 Task: Find connections with filter location Alsdorf with filter topic #Hiringwith filter profile language Potuguese with filter current company Epicor with filter school Banaras Hindu University with filter industry Legislative Offices with filter service category Typing with filter keywords title Therapist
Action: Mouse moved to (490, 62)
Screenshot: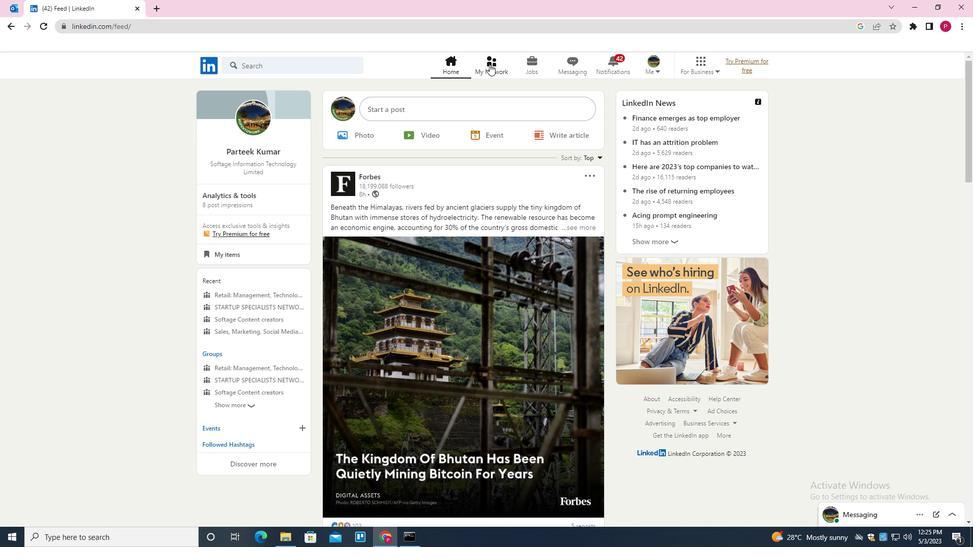 
Action: Mouse pressed left at (490, 62)
Screenshot: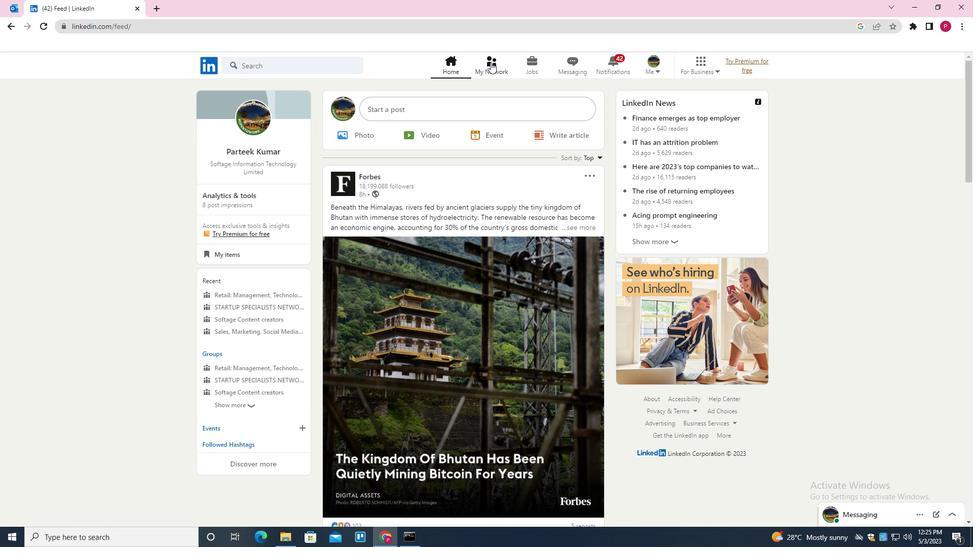 
Action: Mouse moved to (302, 120)
Screenshot: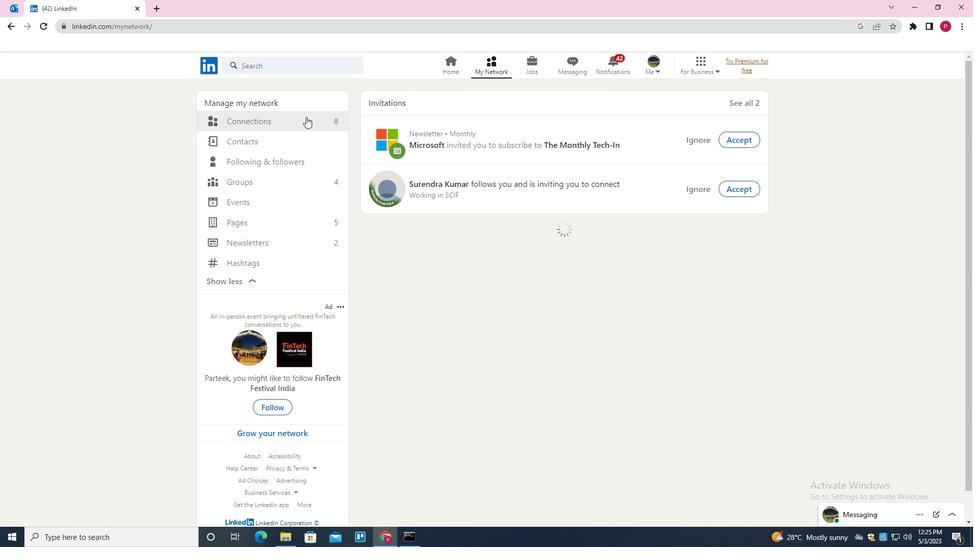 
Action: Mouse pressed left at (302, 120)
Screenshot: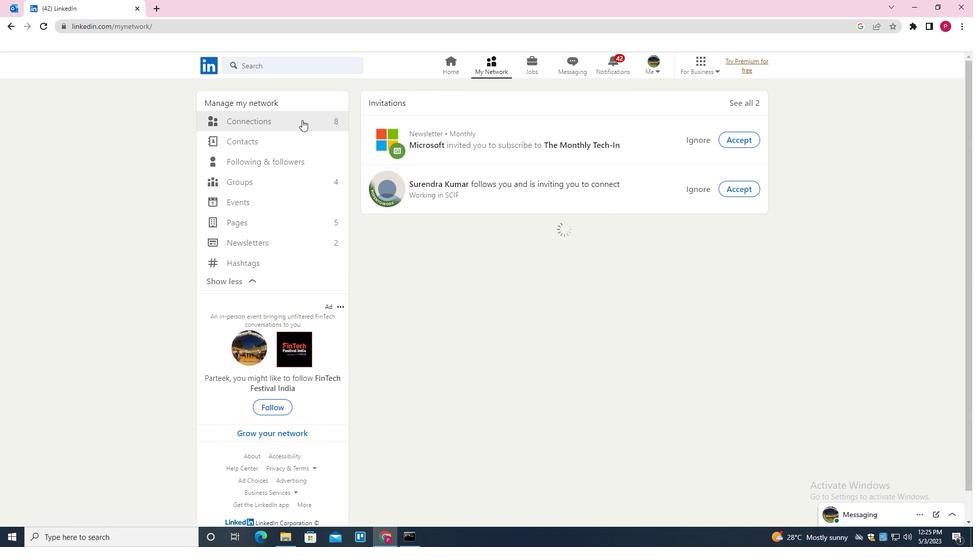 
Action: Mouse moved to (552, 123)
Screenshot: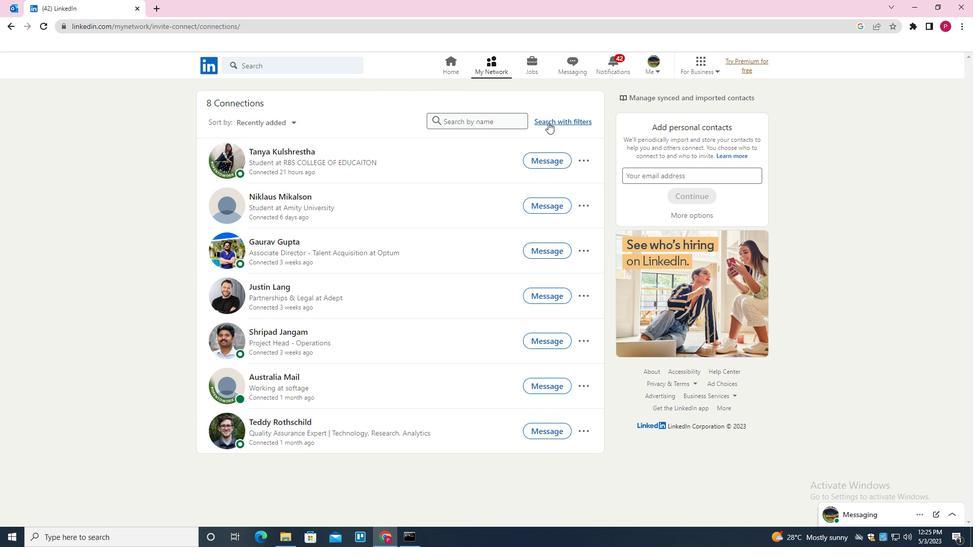 
Action: Mouse pressed left at (552, 123)
Screenshot: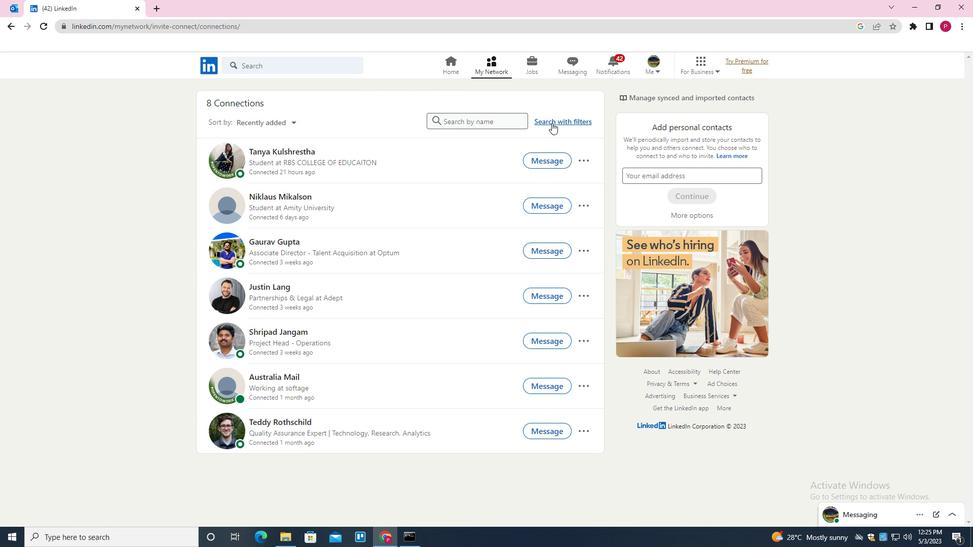 
Action: Mouse moved to (524, 94)
Screenshot: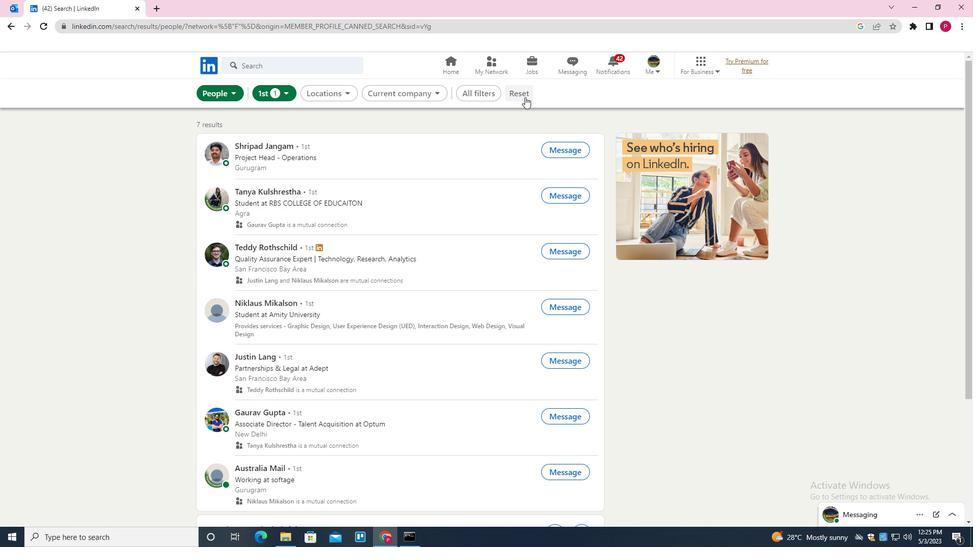 
Action: Mouse pressed left at (524, 94)
Screenshot: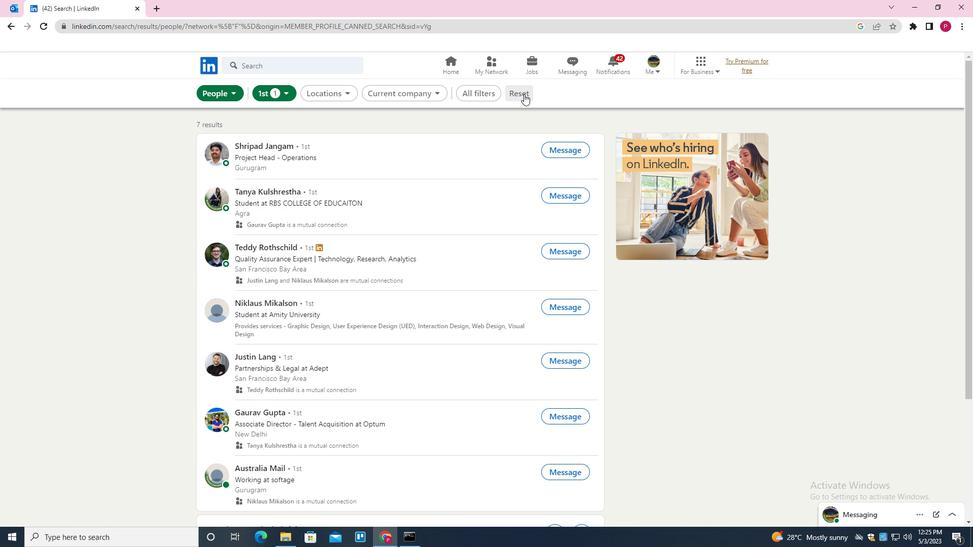 
Action: Mouse moved to (505, 94)
Screenshot: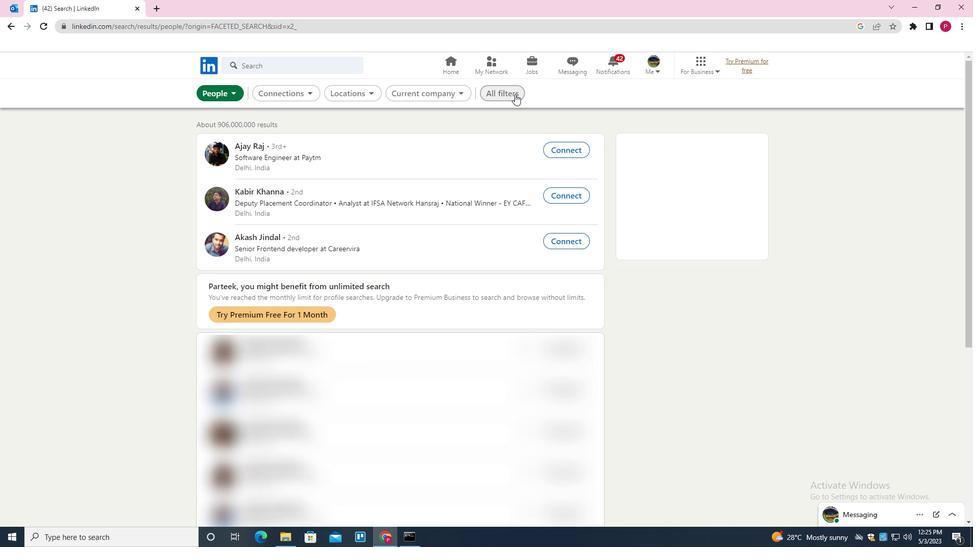 
Action: Mouse pressed left at (505, 94)
Screenshot: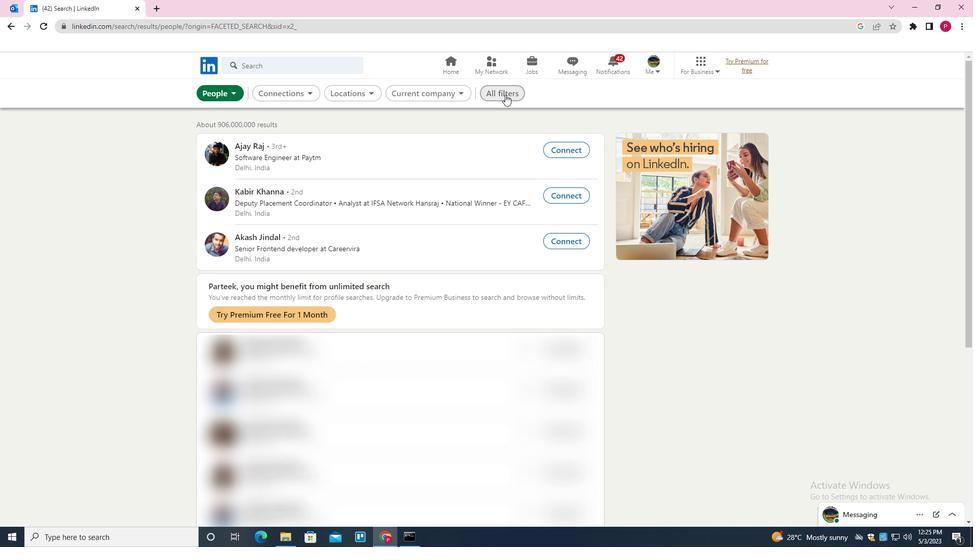 
Action: Mouse moved to (776, 251)
Screenshot: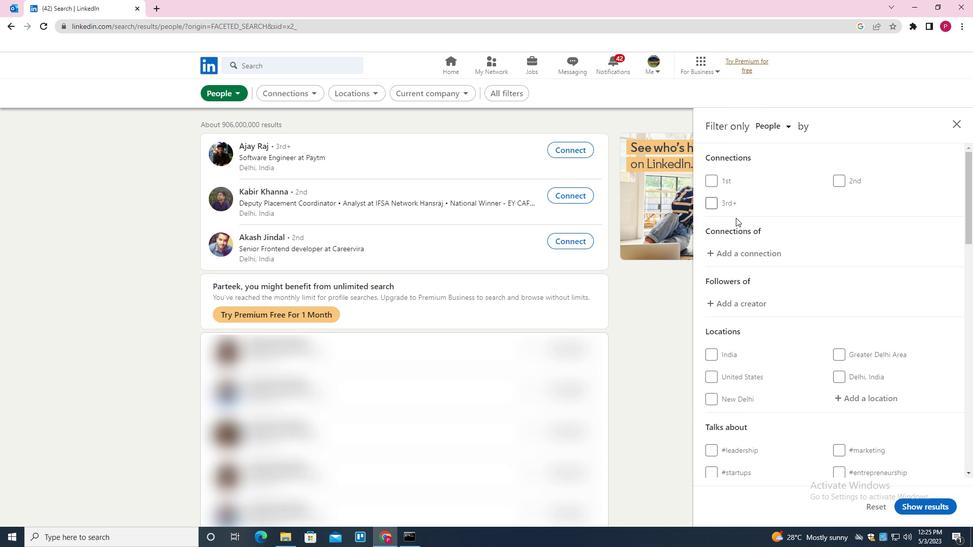 
Action: Mouse scrolled (776, 251) with delta (0, 0)
Screenshot: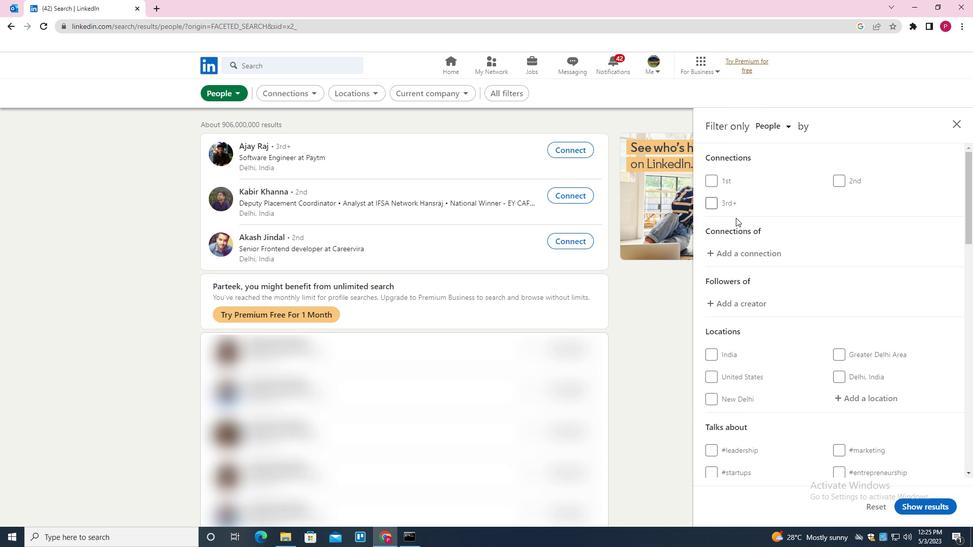 
Action: Mouse moved to (826, 280)
Screenshot: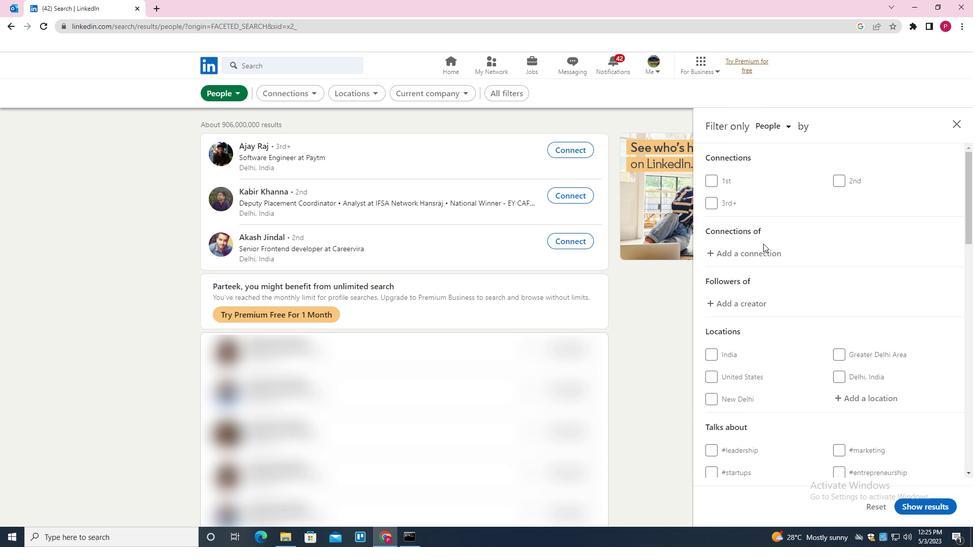 
Action: Mouse scrolled (826, 279) with delta (0, 0)
Screenshot: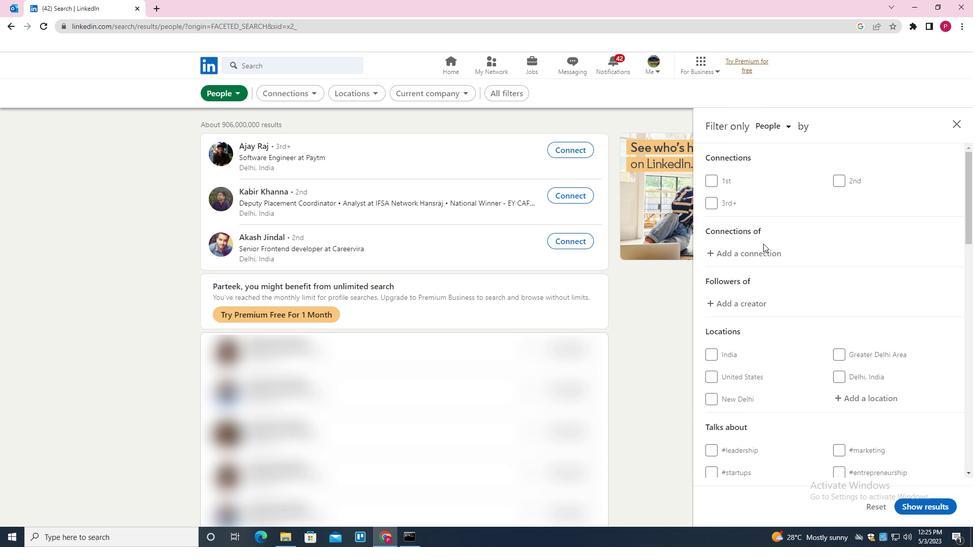 
Action: Mouse moved to (866, 296)
Screenshot: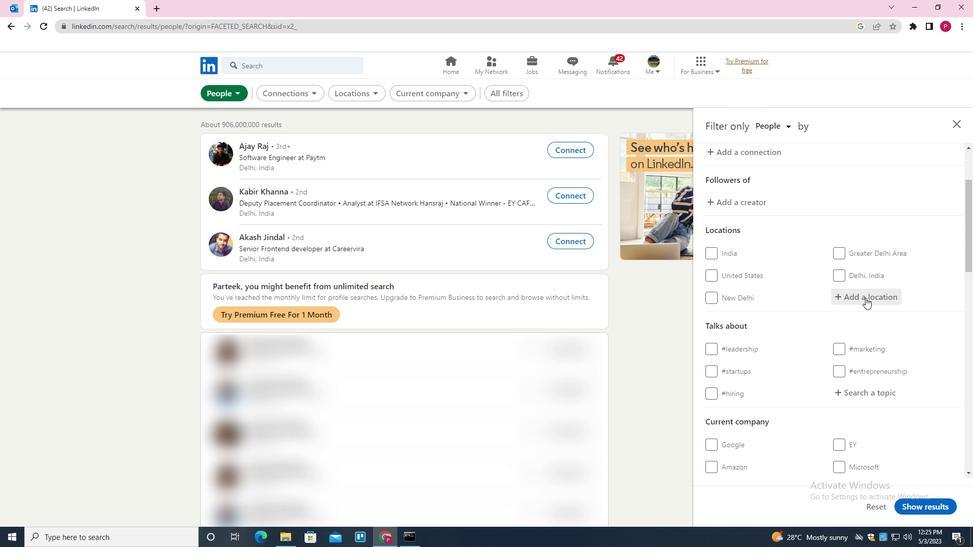 
Action: Mouse pressed left at (866, 296)
Screenshot: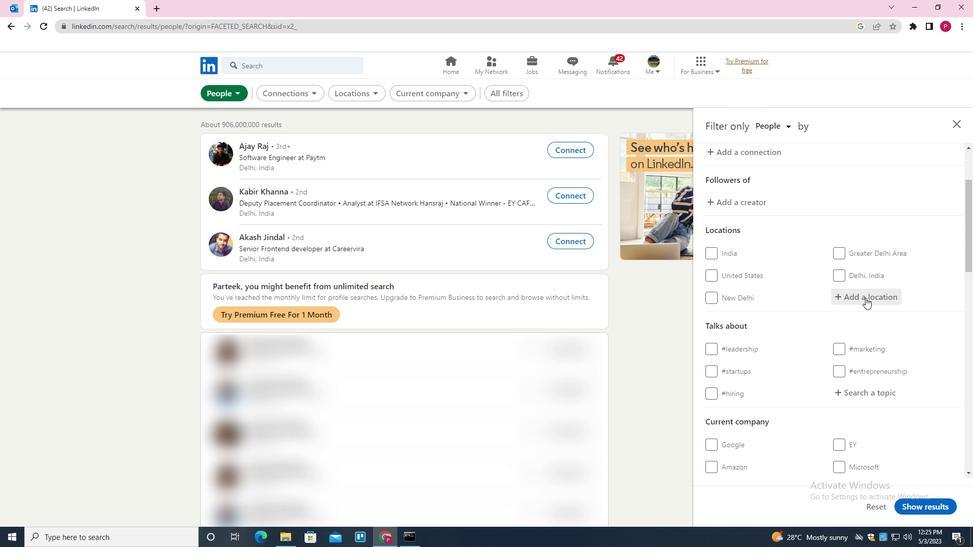 
Action: Key pressed <Key.shift>ALSDORF<Key.down><Key.enter>
Screenshot: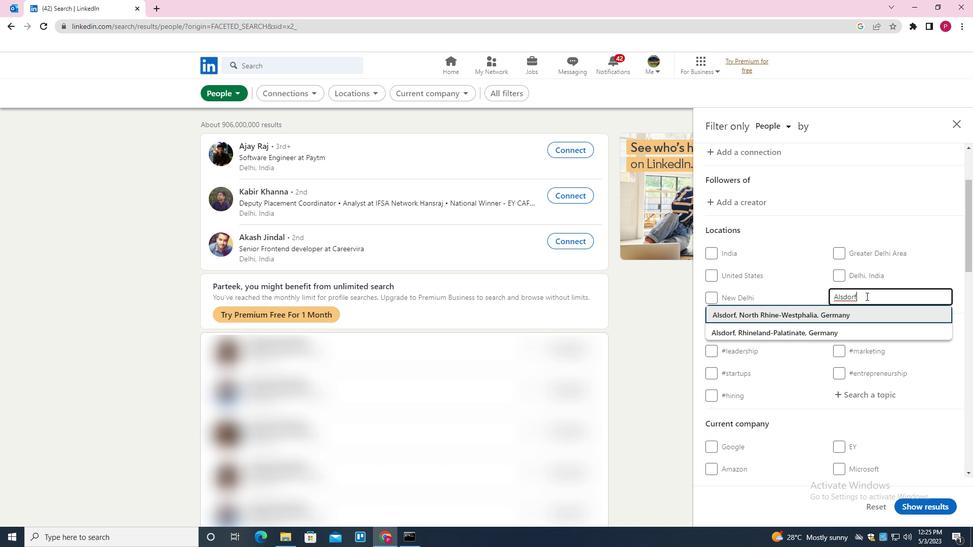 
Action: Mouse moved to (733, 271)
Screenshot: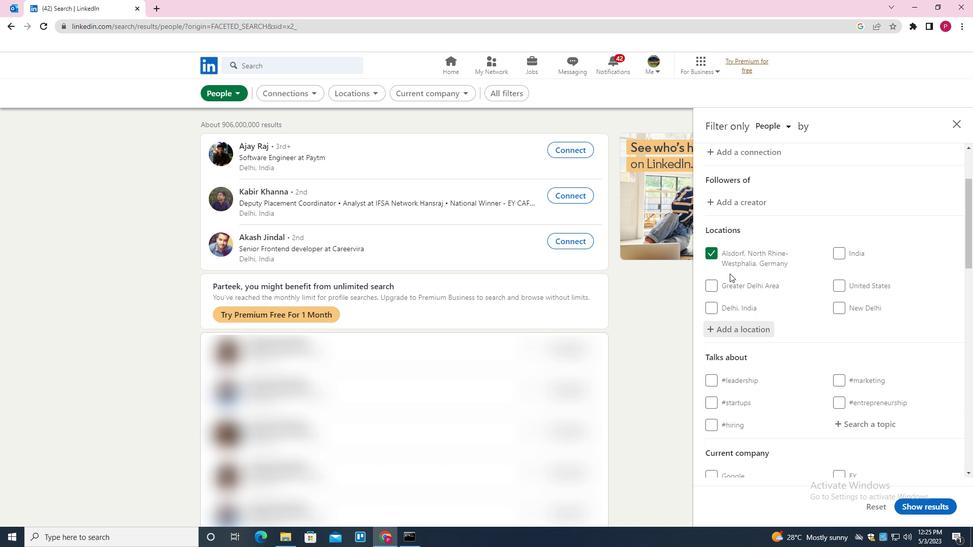 
Action: Mouse scrolled (733, 270) with delta (0, 0)
Screenshot: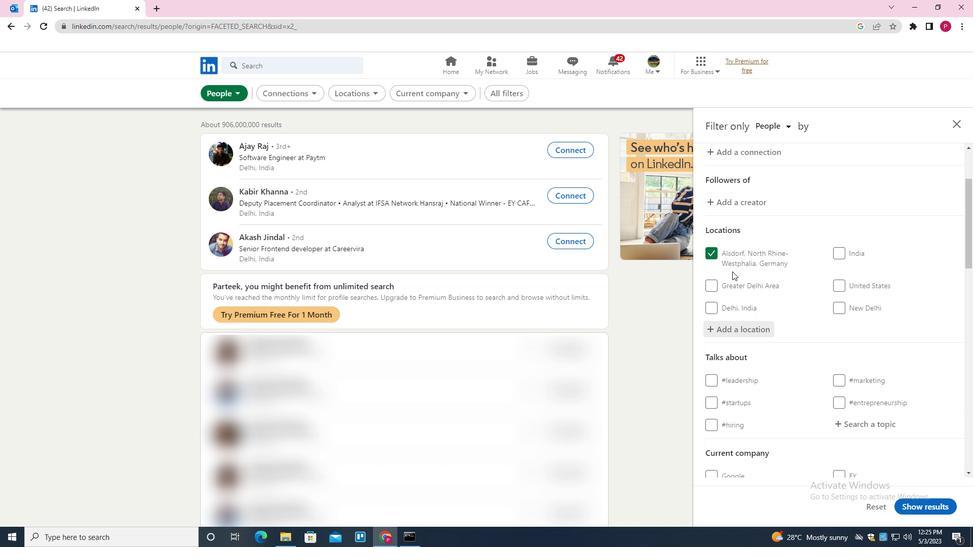 
Action: Mouse moved to (733, 270)
Screenshot: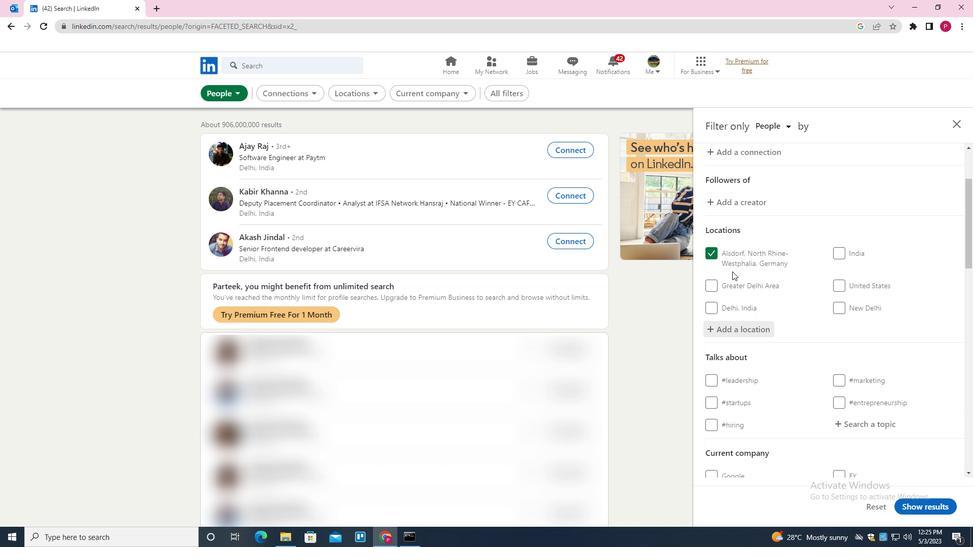 
Action: Mouse scrolled (733, 270) with delta (0, 0)
Screenshot: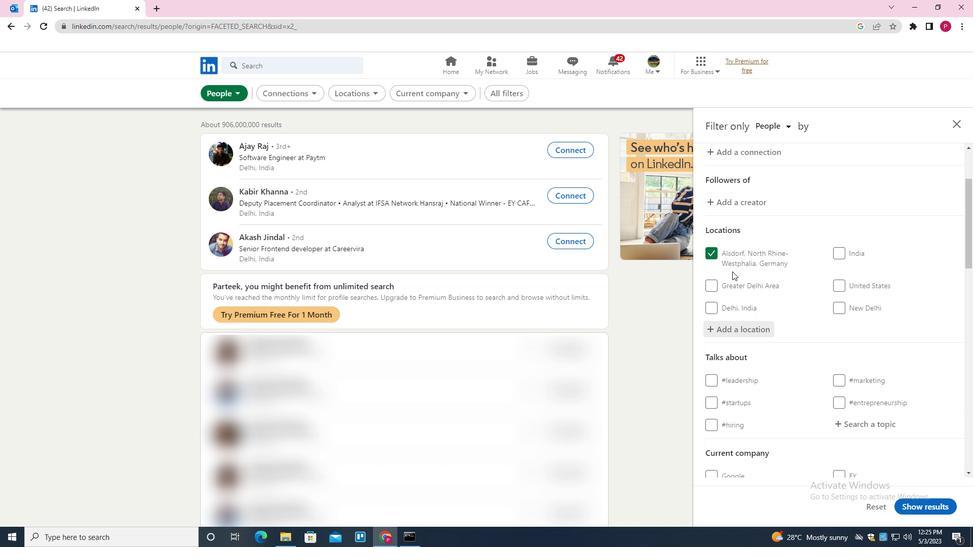 
Action: Mouse moved to (735, 270)
Screenshot: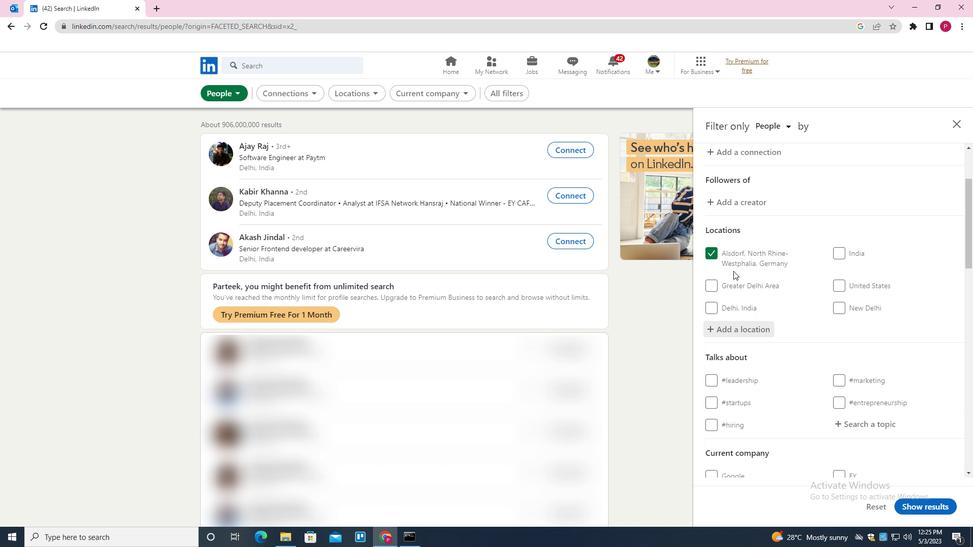 
Action: Mouse scrolled (735, 269) with delta (0, 0)
Screenshot: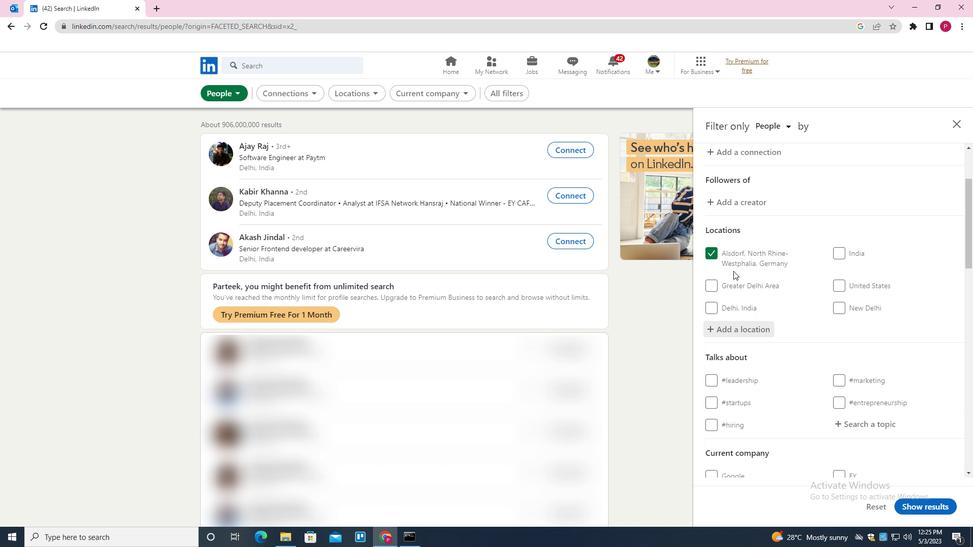 
Action: Mouse moved to (875, 273)
Screenshot: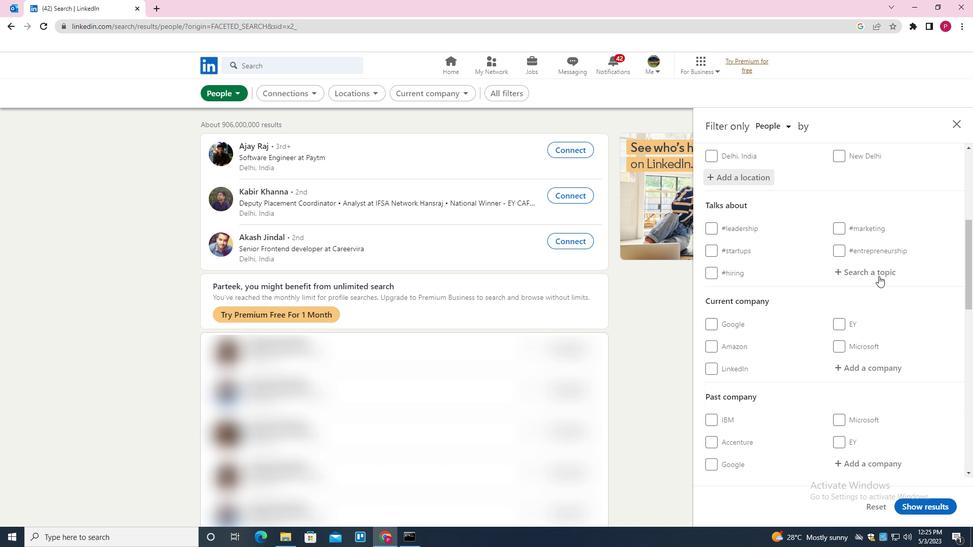 
Action: Mouse pressed left at (875, 273)
Screenshot: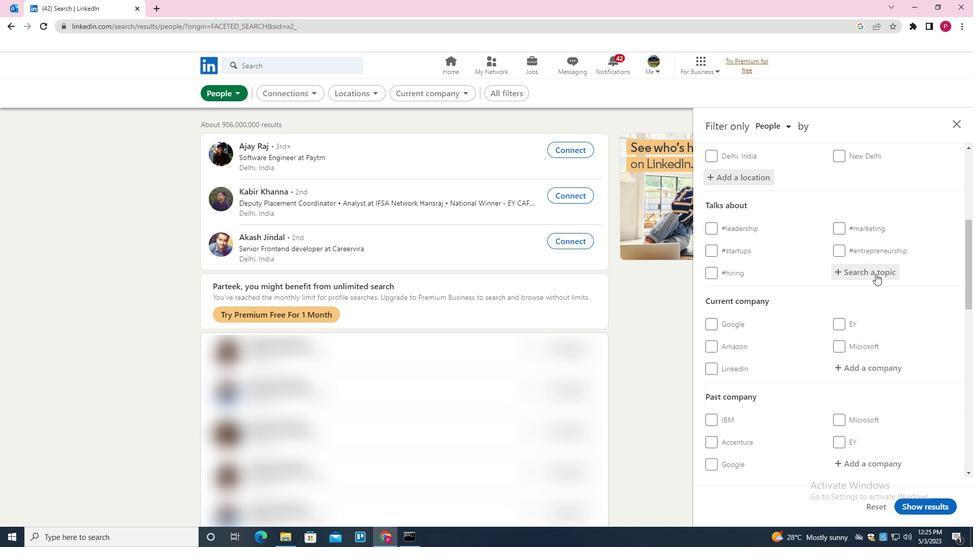 
Action: Key pressed HIRING<Key.down><Key.enter>
Screenshot: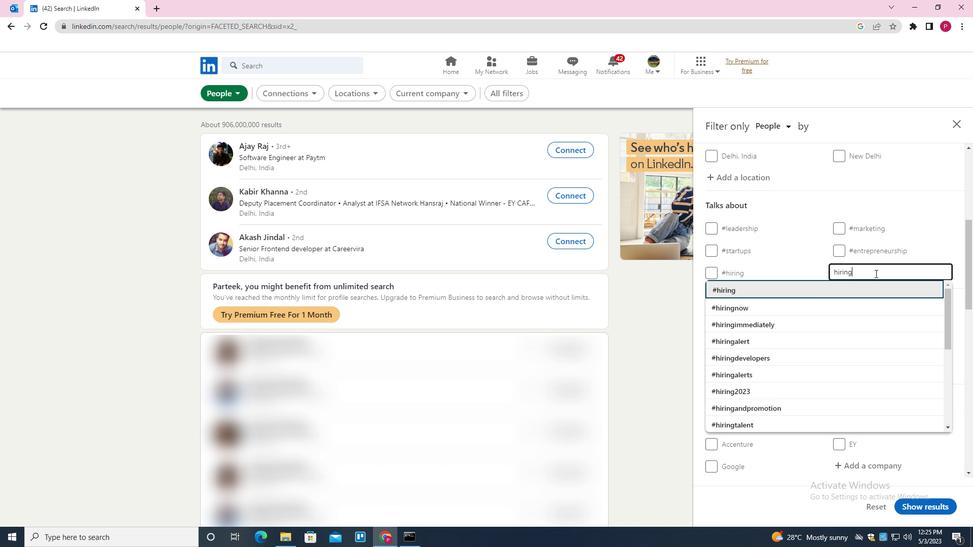 
Action: Mouse moved to (815, 258)
Screenshot: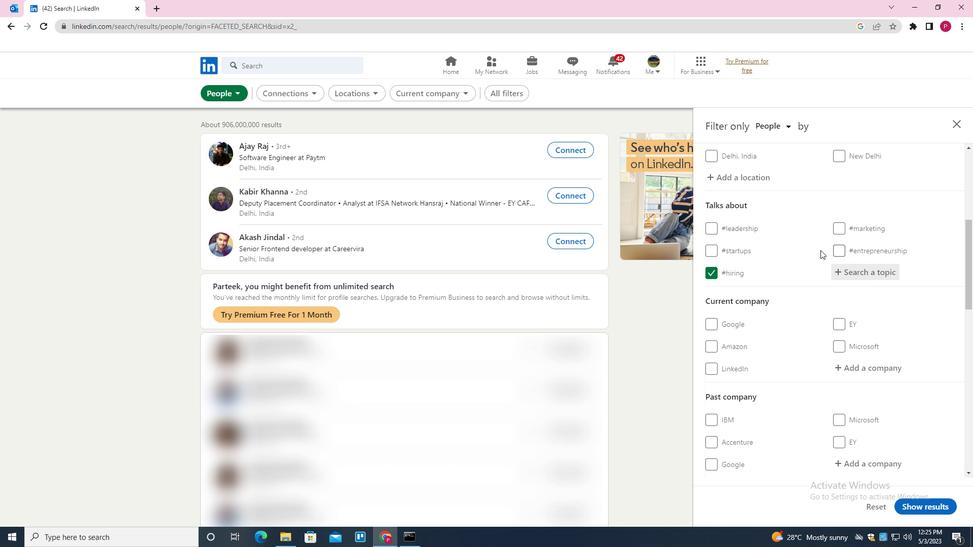 
Action: Mouse scrolled (815, 258) with delta (0, 0)
Screenshot: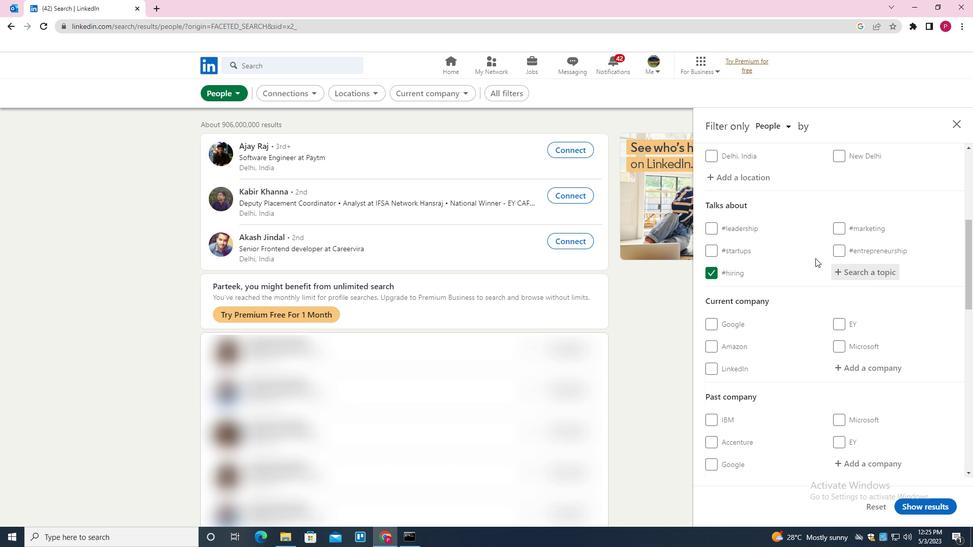 
Action: Mouse scrolled (815, 258) with delta (0, 0)
Screenshot: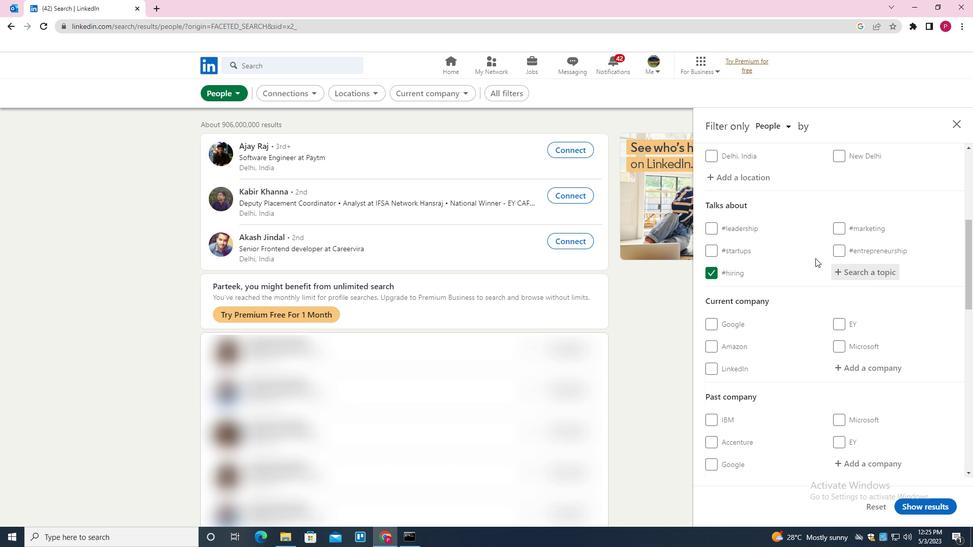 
Action: Mouse scrolled (815, 258) with delta (0, 0)
Screenshot: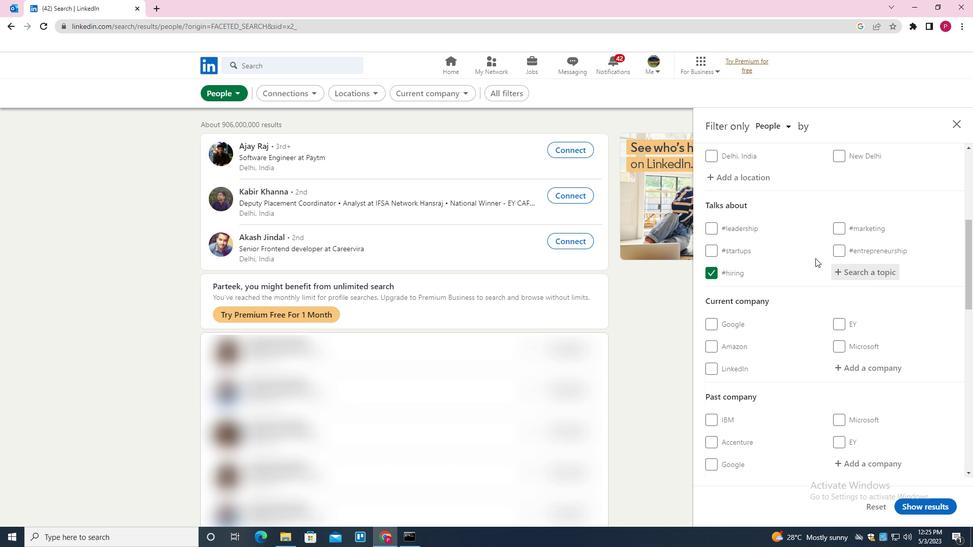 
Action: Mouse scrolled (815, 258) with delta (0, 0)
Screenshot: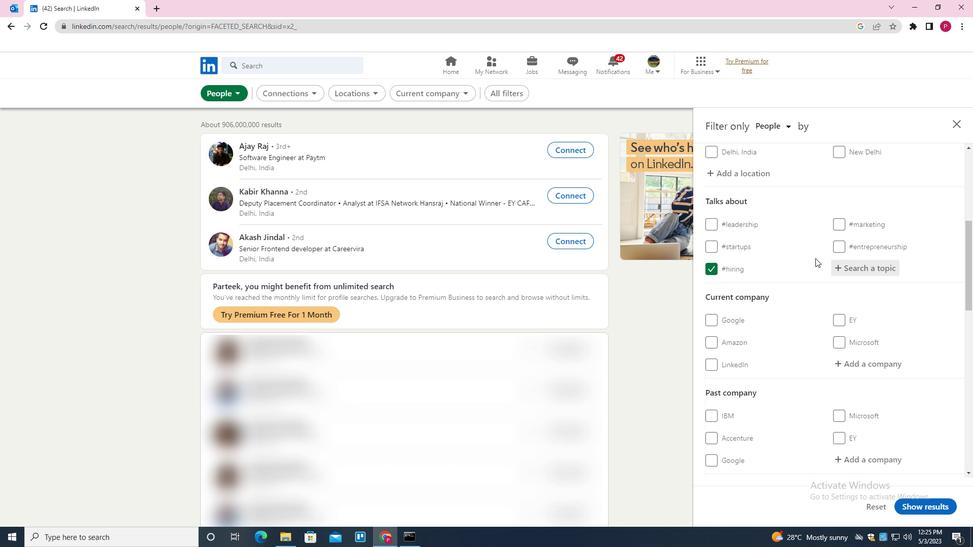 
Action: Mouse moved to (815, 259)
Screenshot: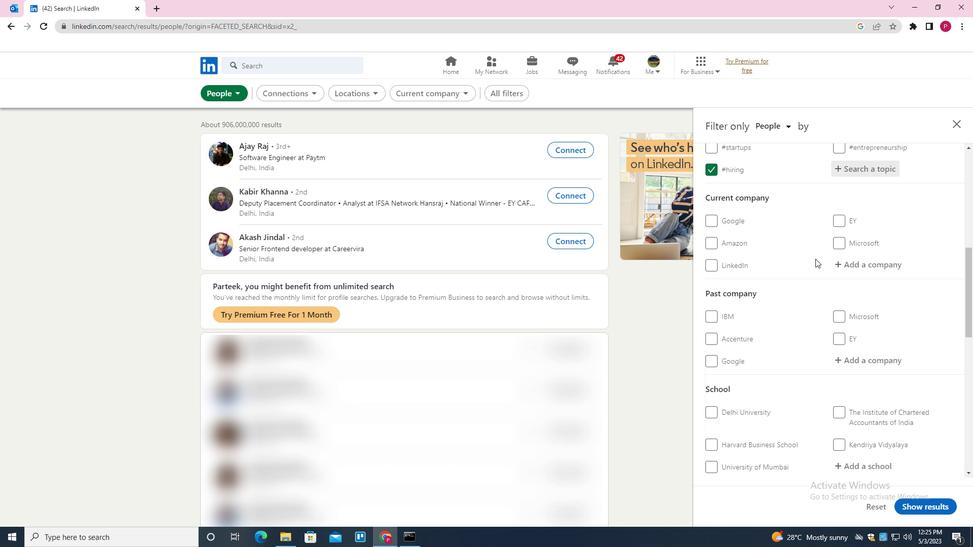 
Action: Mouse scrolled (815, 258) with delta (0, 0)
Screenshot: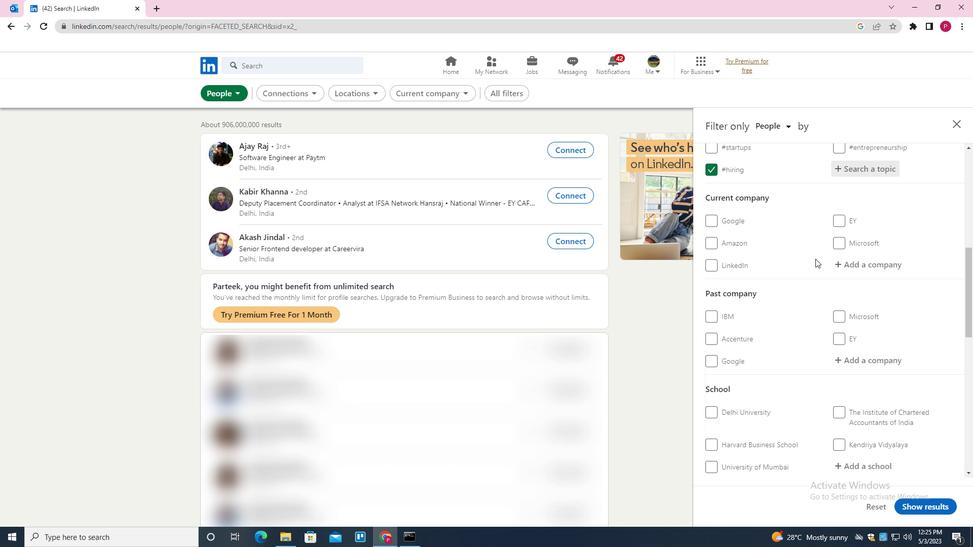 
Action: Mouse moved to (815, 261)
Screenshot: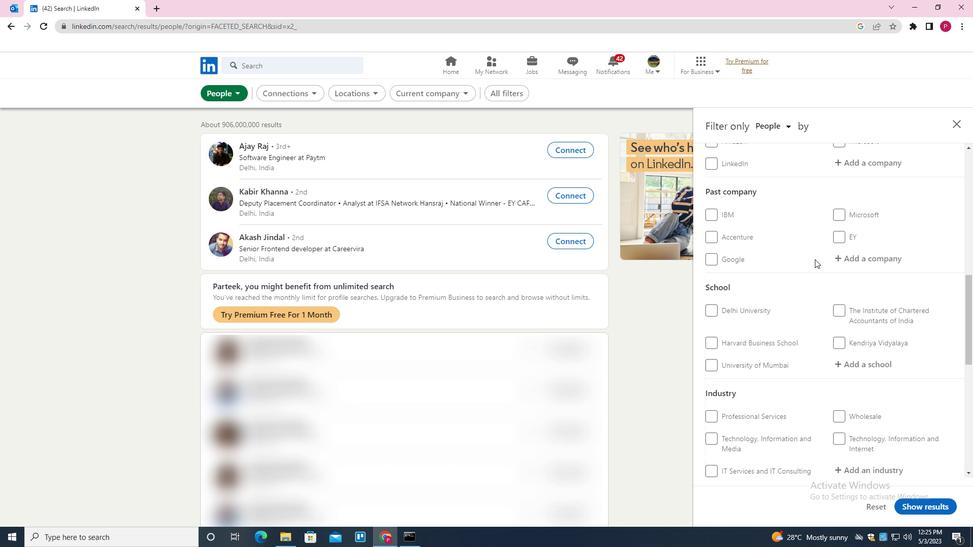 
Action: Mouse scrolled (815, 260) with delta (0, 0)
Screenshot: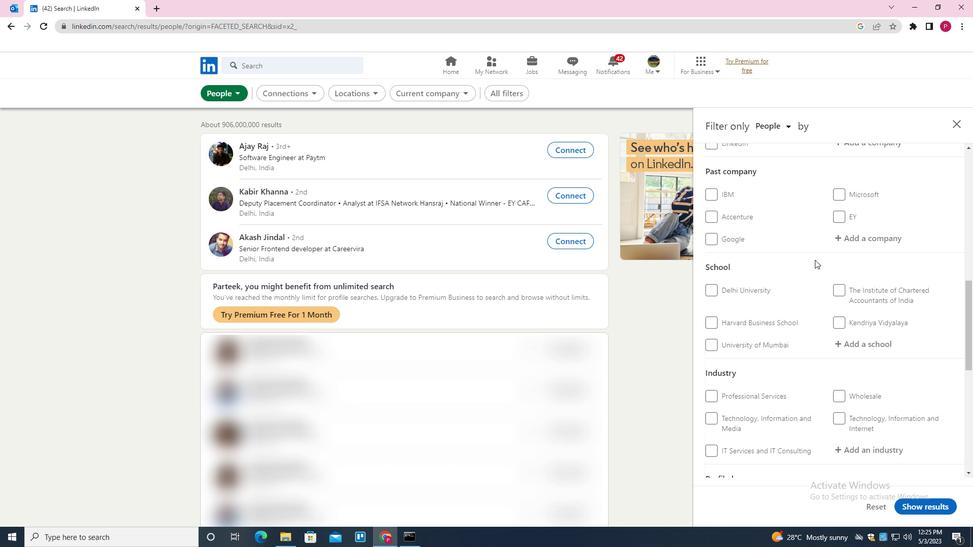 
Action: Mouse moved to (815, 261)
Screenshot: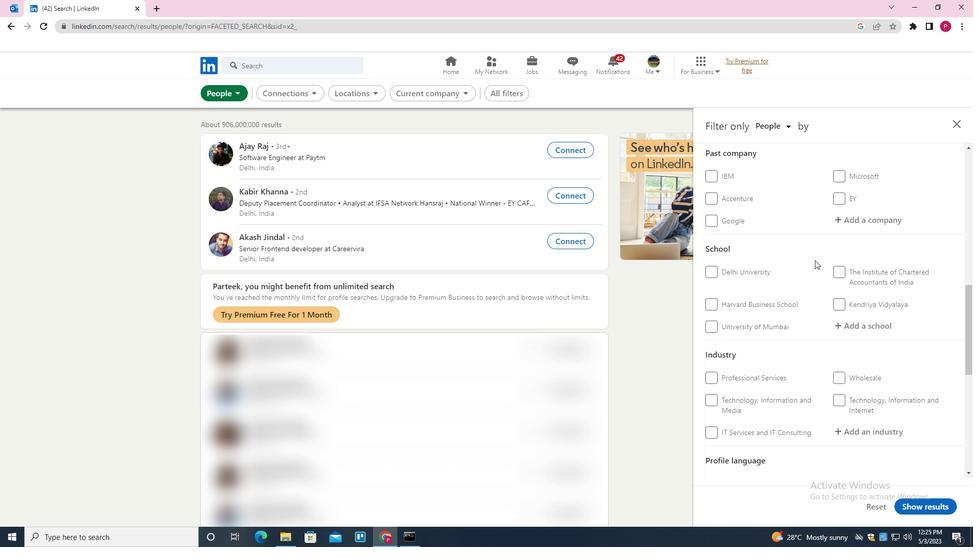 
Action: Mouse scrolled (815, 261) with delta (0, 0)
Screenshot: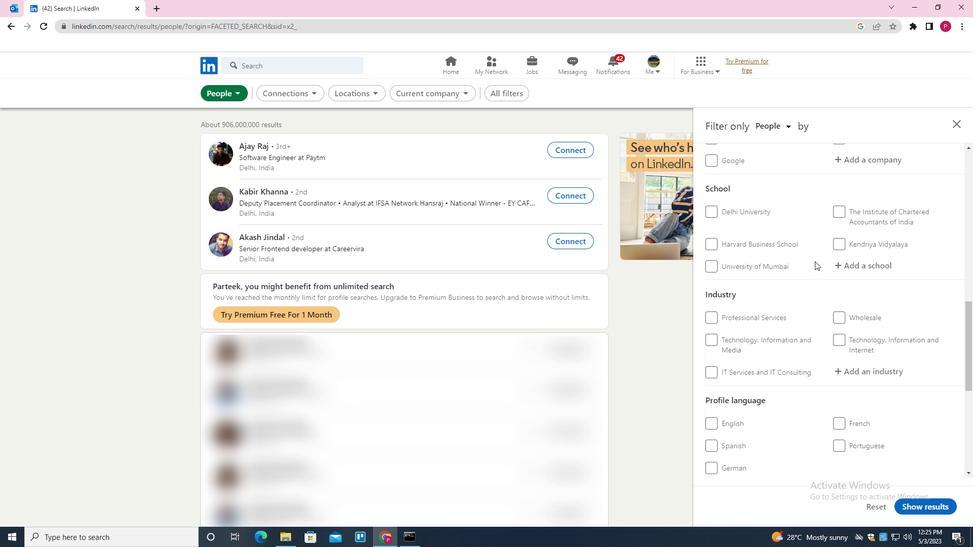 
Action: Mouse scrolled (815, 261) with delta (0, 0)
Screenshot: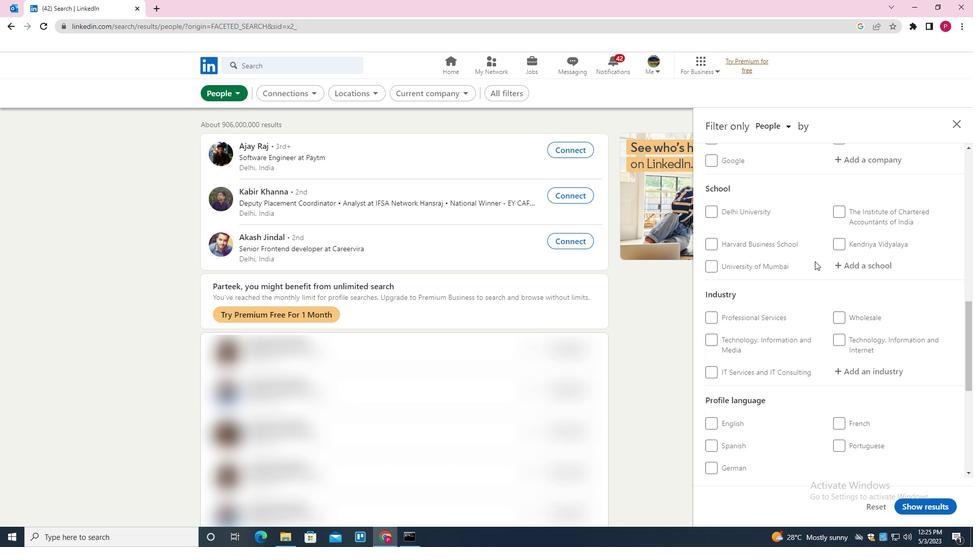 
Action: Mouse scrolled (815, 261) with delta (0, 0)
Screenshot: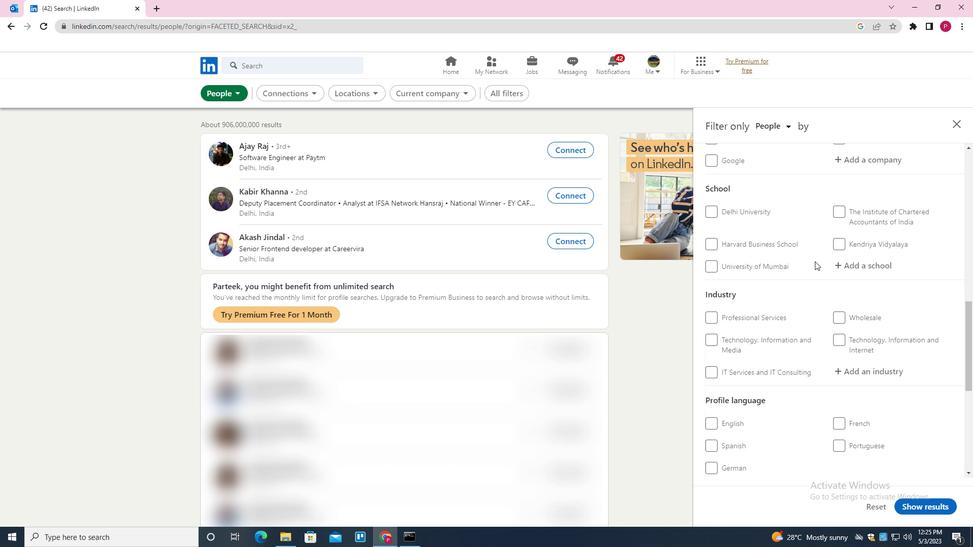 
Action: Mouse moved to (842, 294)
Screenshot: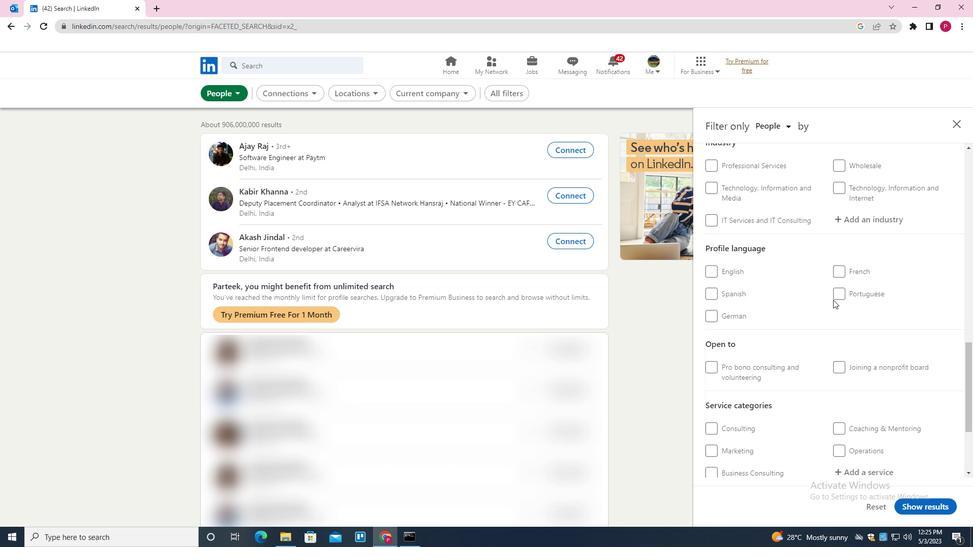 
Action: Mouse pressed left at (842, 294)
Screenshot: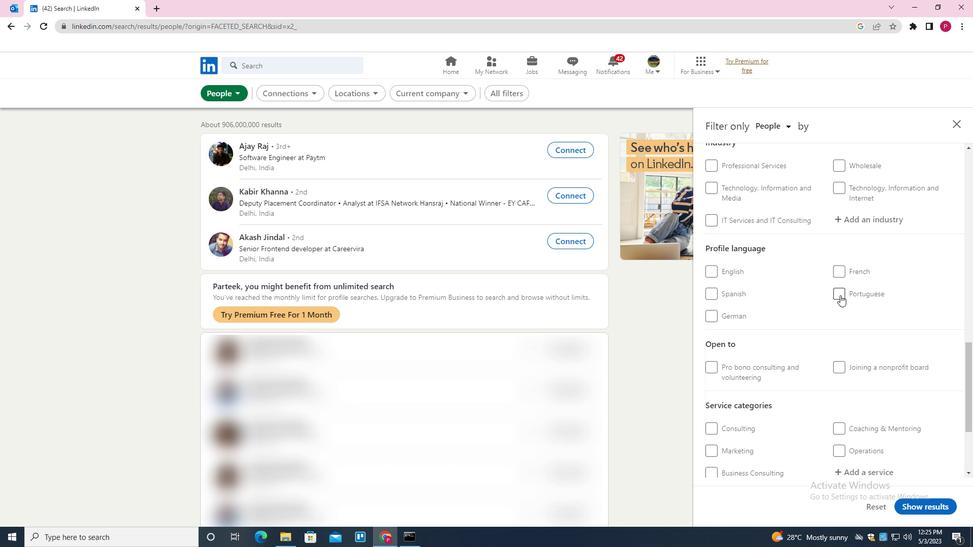
Action: Mouse moved to (775, 327)
Screenshot: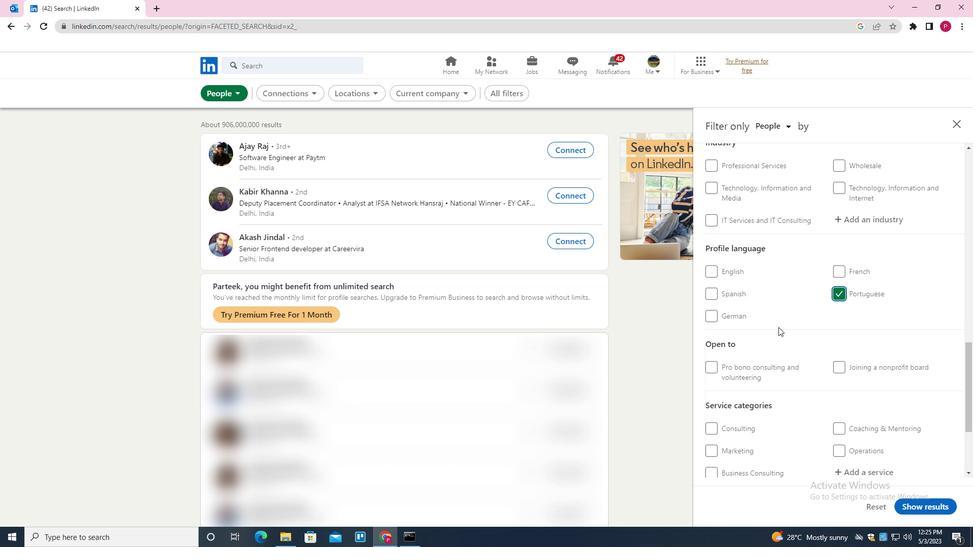 
Action: Mouse scrolled (775, 328) with delta (0, 0)
Screenshot: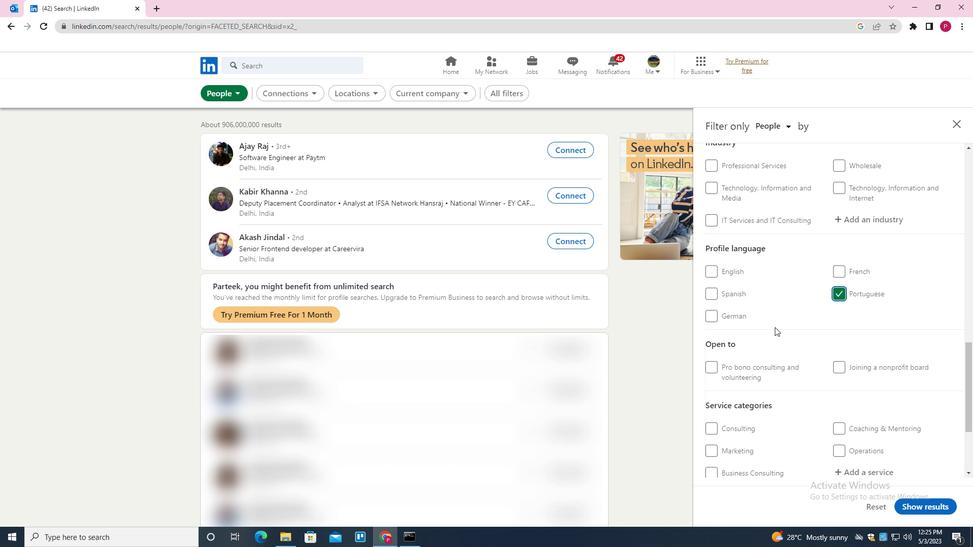 
Action: Mouse scrolled (775, 328) with delta (0, 0)
Screenshot: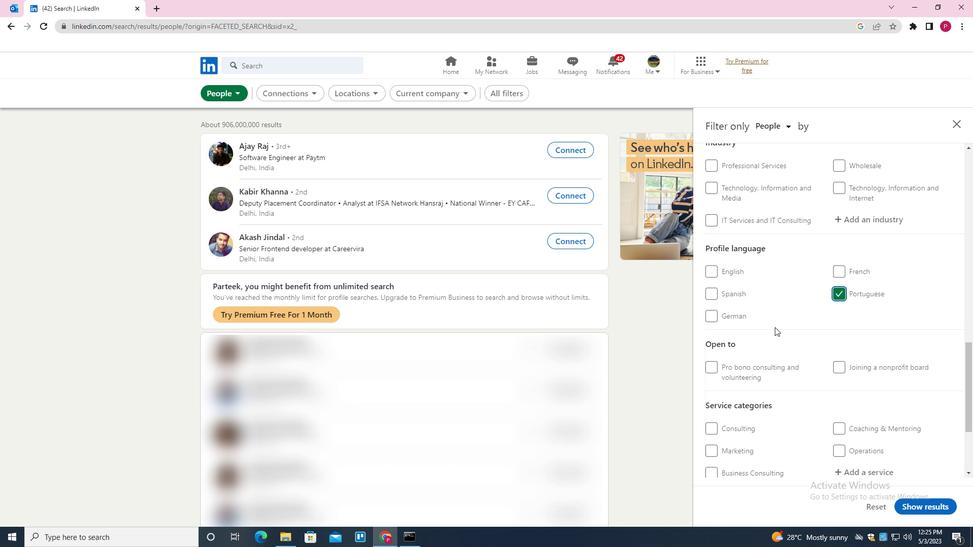
Action: Mouse scrolled (775, 328) with delta (0, 0)
Screenshot: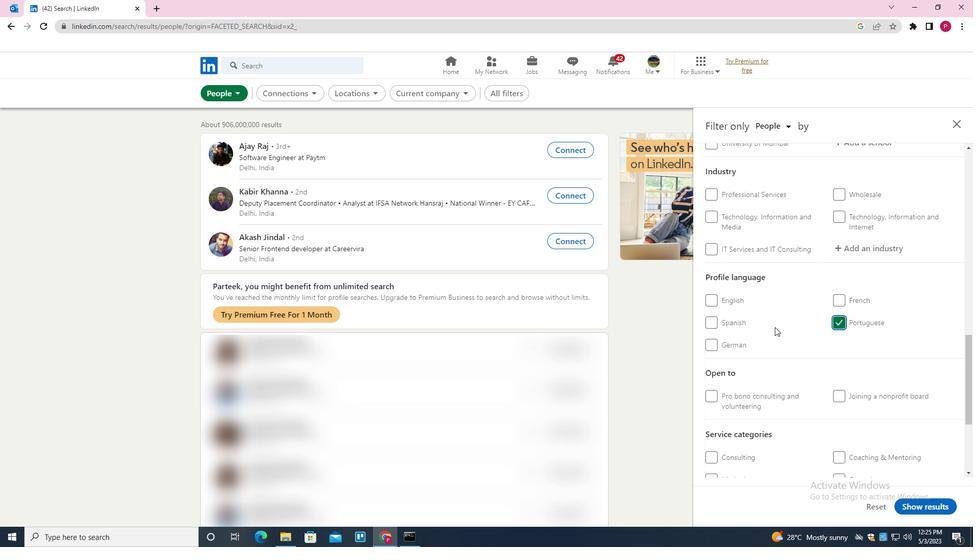 
Action: Mouse scrolled (775, 328) with delta (0, 0)
Screenshot: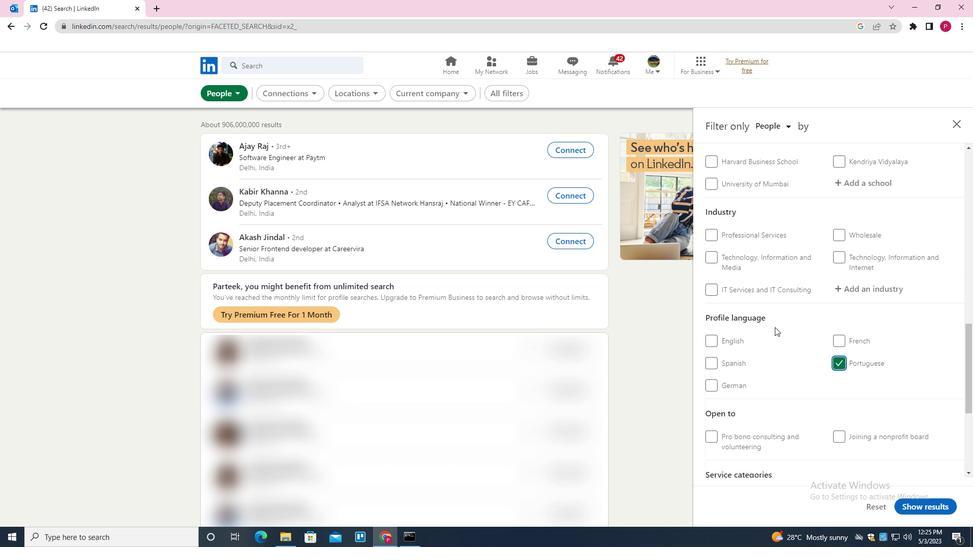 
Action: Mouse scrolled (775, 328) with delta (0, 0)
Screenshot: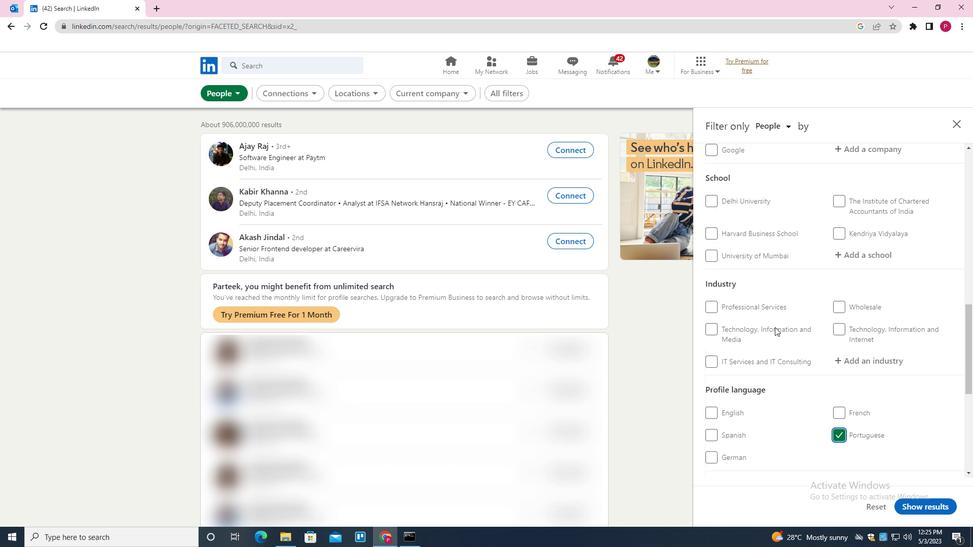 
Action: Mouse scrolled (775, 328) with delta (0, 0)
Screenshot: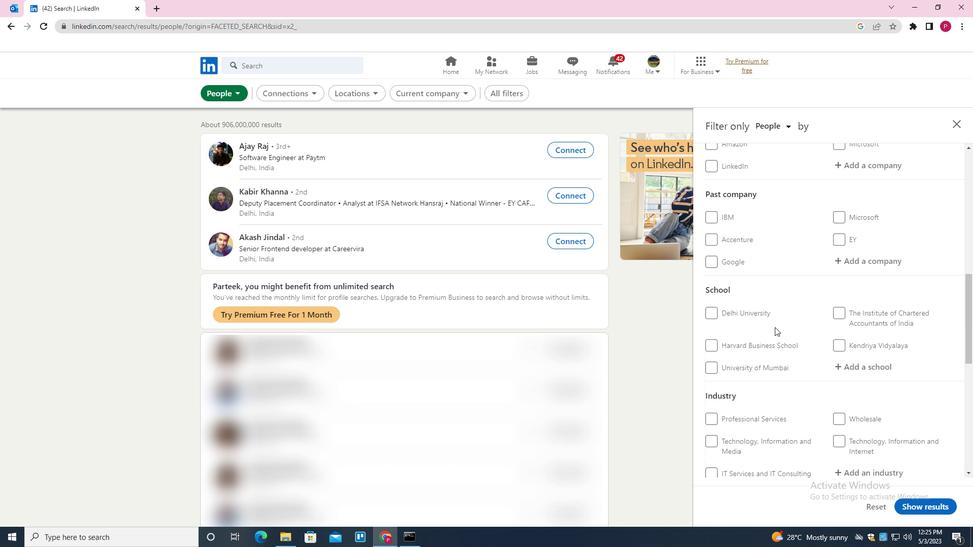 
Action: Mouse scrolled (775, 328) with delta (0, 0)
Screenshot: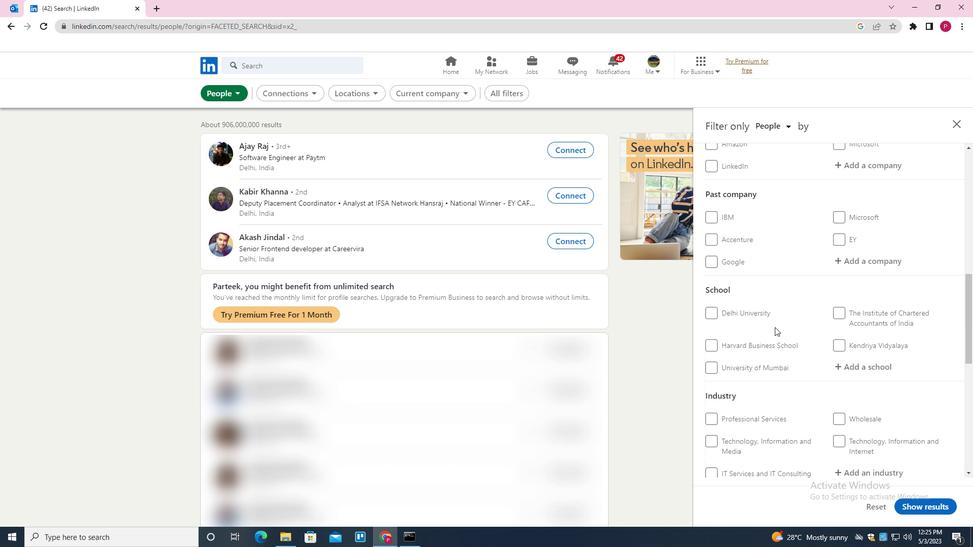 
Action: Mouse scrolled (775, 328) with delta (0, 0)
Screenshot: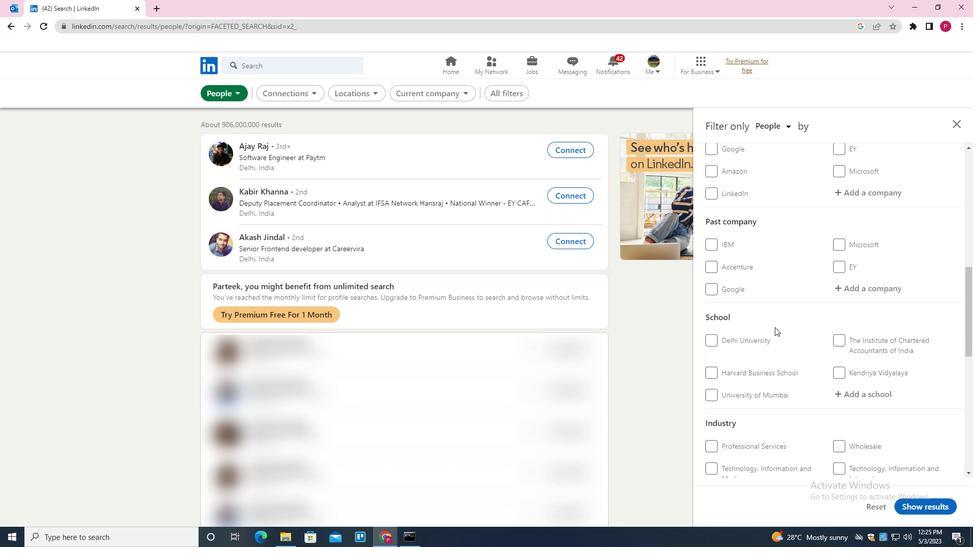 
Action: Mouse moved to (868, 317)
Screenshot: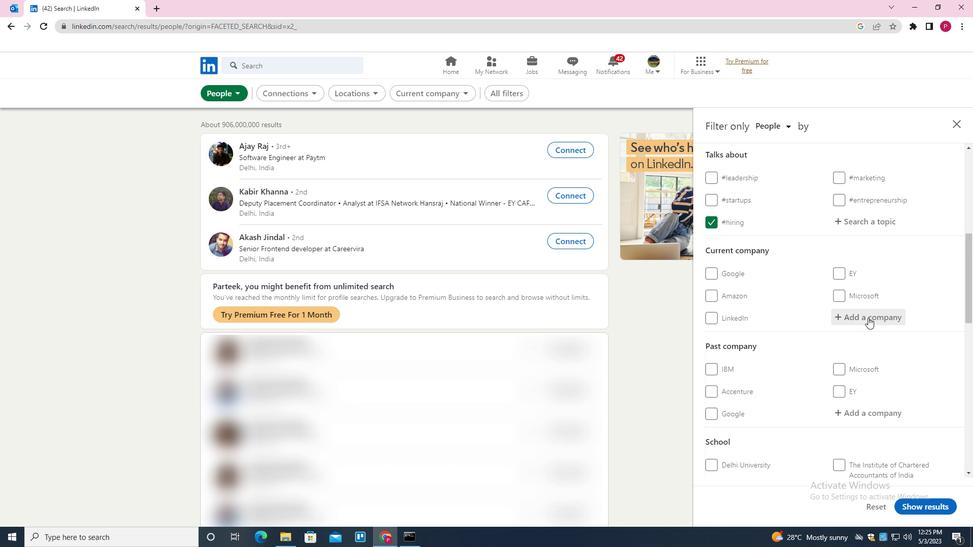 
Action: Mouse pressed left at (868, 317)
Screenshot: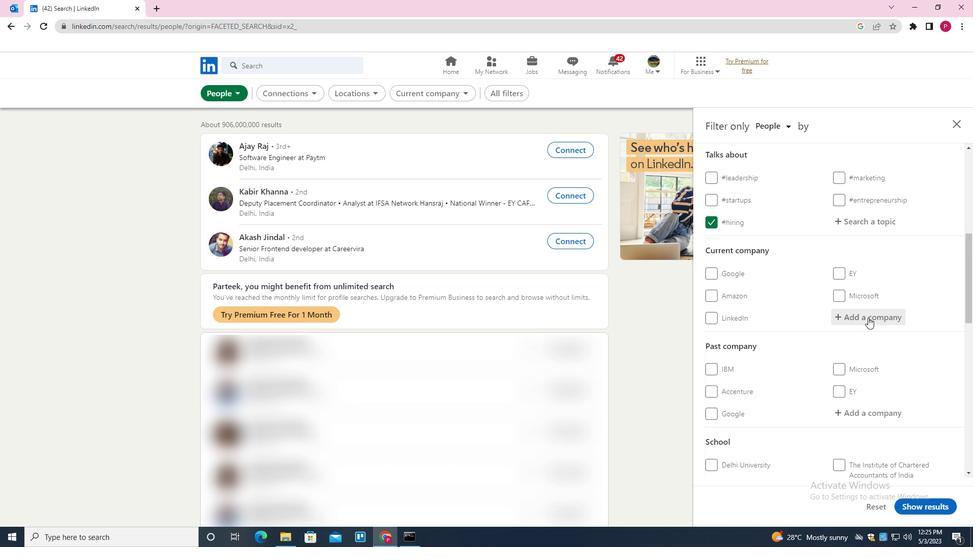 
Action: Key pressed <Key.shift>W<Key.backspace>EPICOR<Key.down><Key.enter>
Screenshot: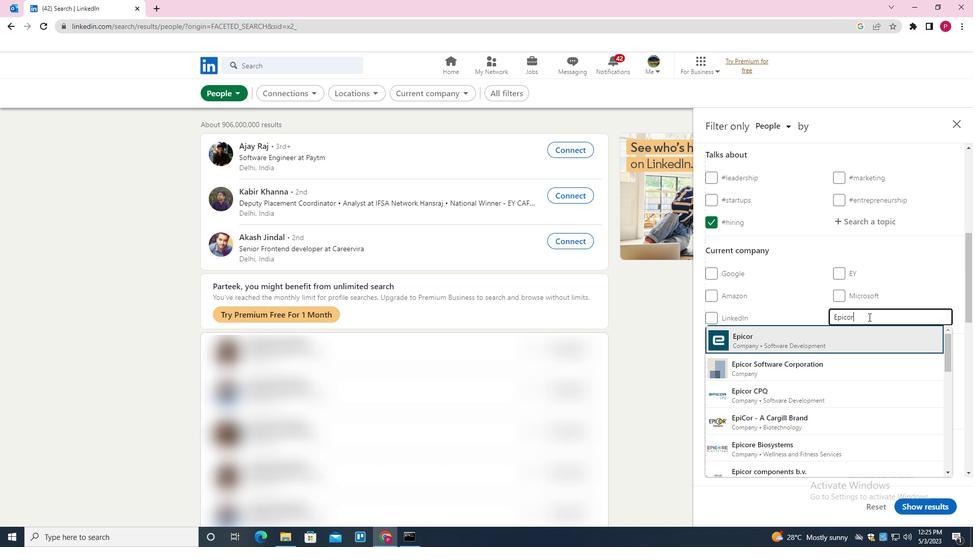 
Action: Mouse moved to (845, 307)
Screenshot: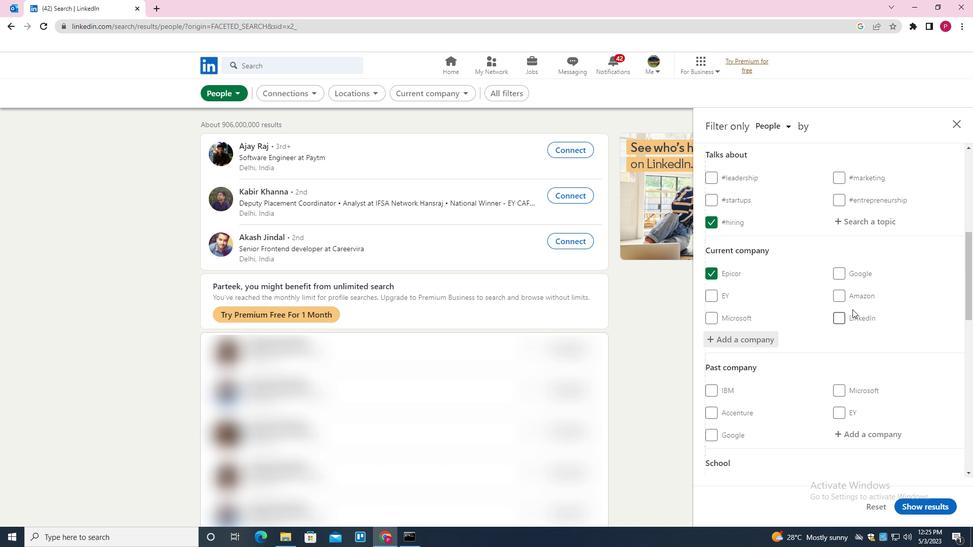 
Action: Mouse scrolled (845, 307) with delta (0, 0)
Screenshot: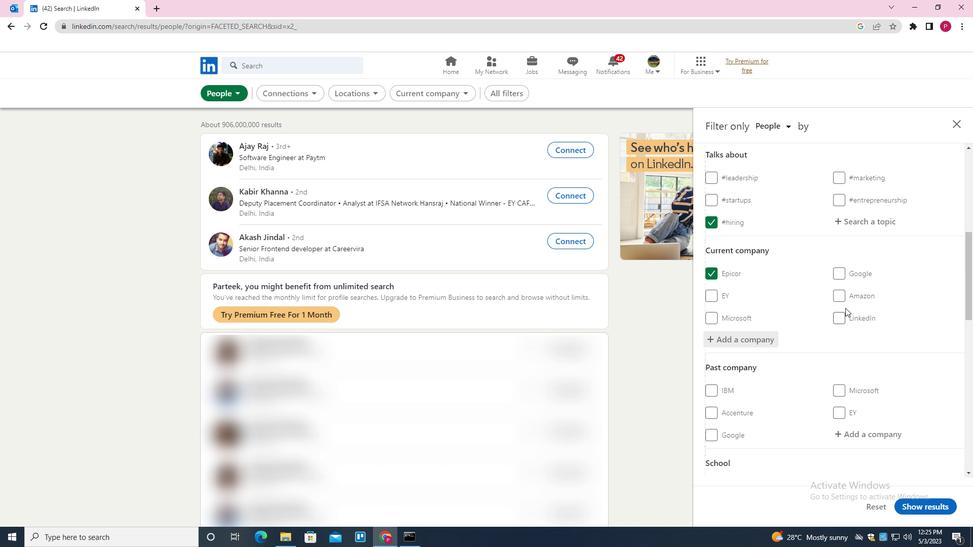 
Action: Mouse scrolled (845, 307) with delta (0, 0)
Screenshot: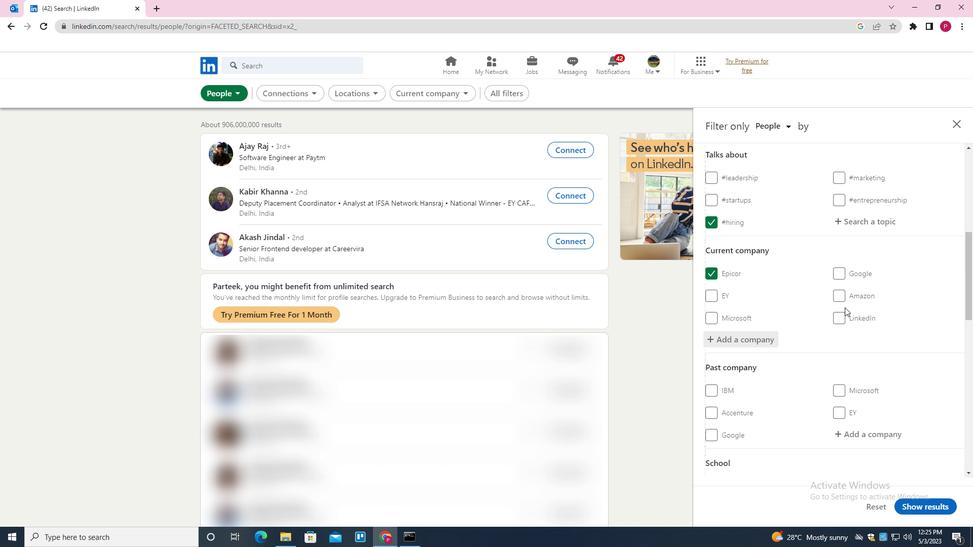 
Action: Mouse moved to (843, 307)
Screenshot: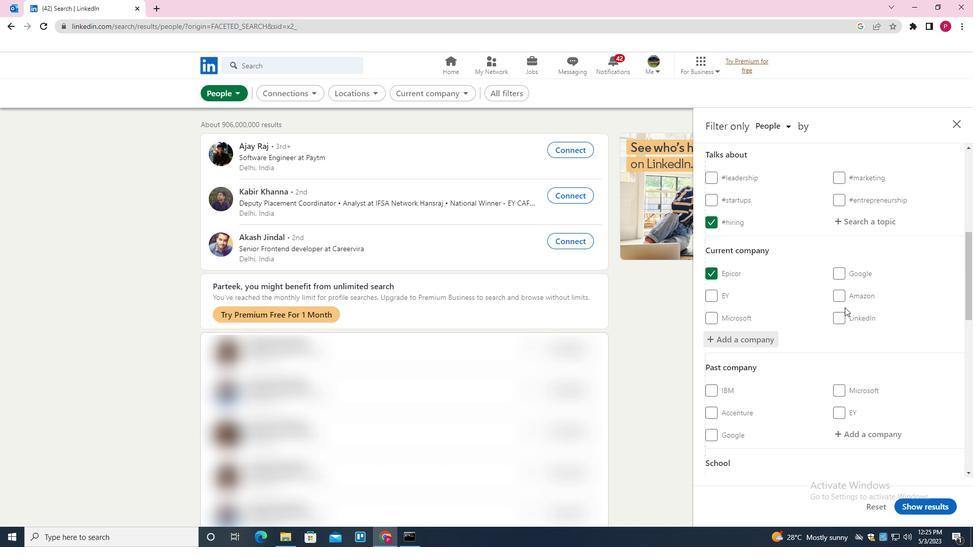 
Action: Mouse scrolled (843, 307) with delta (0, 0)
Screenshot: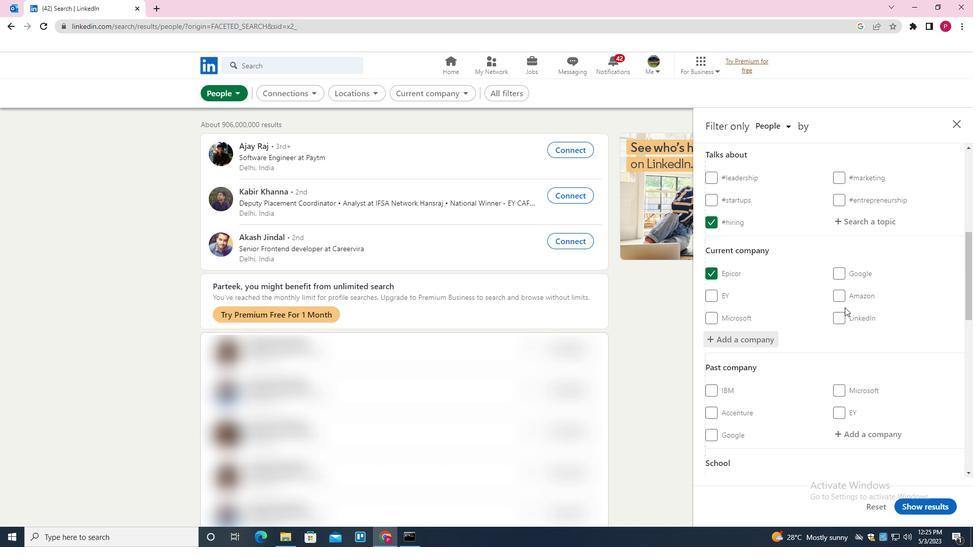 
Action: Mouse moved to (843, 307)
Screenshot: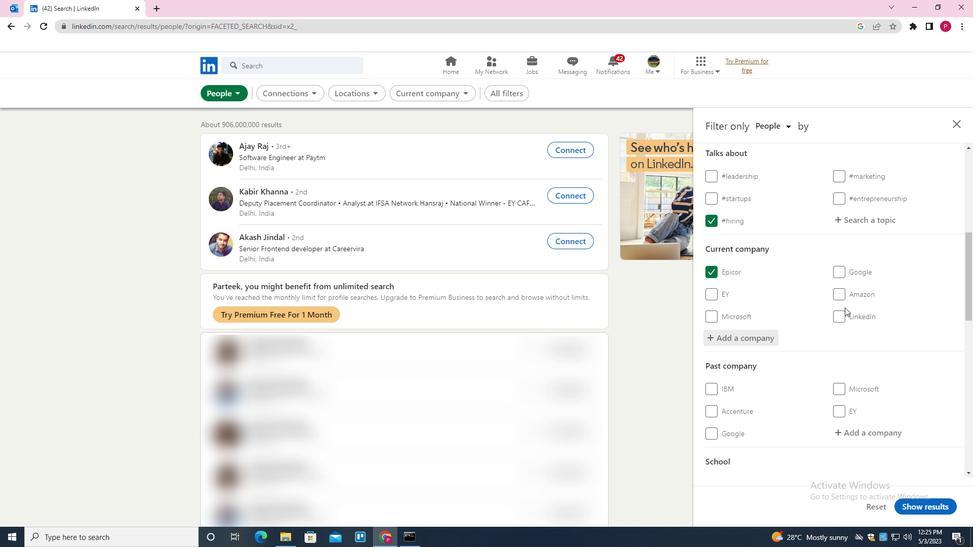 
Action: Mouse scrolled (843, 307) with delta (0, 0)
Screenshot: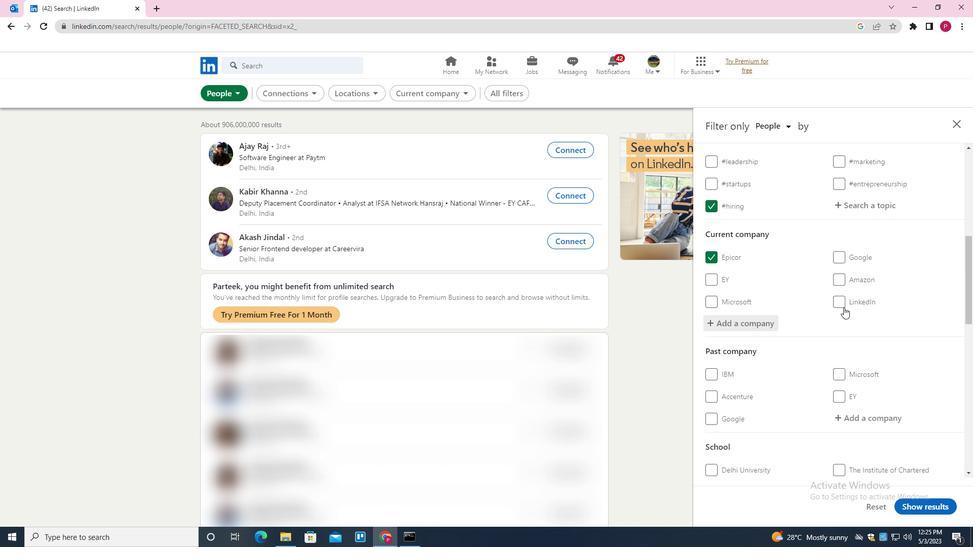 
Action: Mouse scrolled (843, 307) with delta (0, 0)
Screenshot: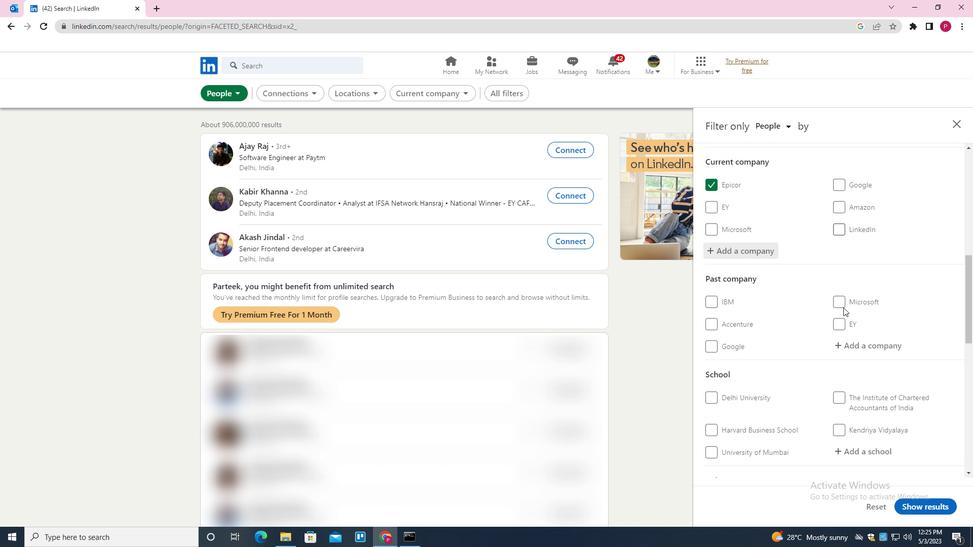 
Action: Mouse moved to (842, 307)
Screenshot: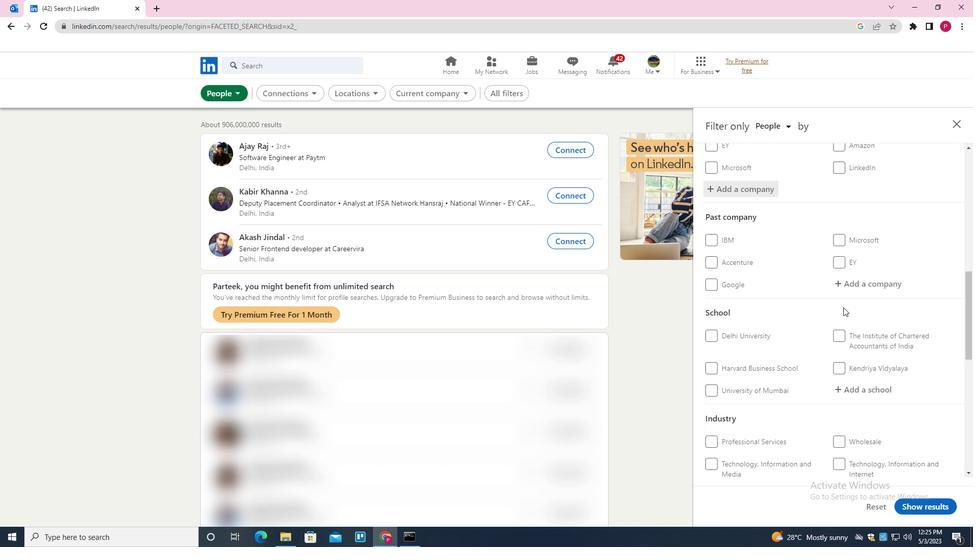 
Action: Mouse scrolled (842, 307) with delta (0, 0)
Screenshot: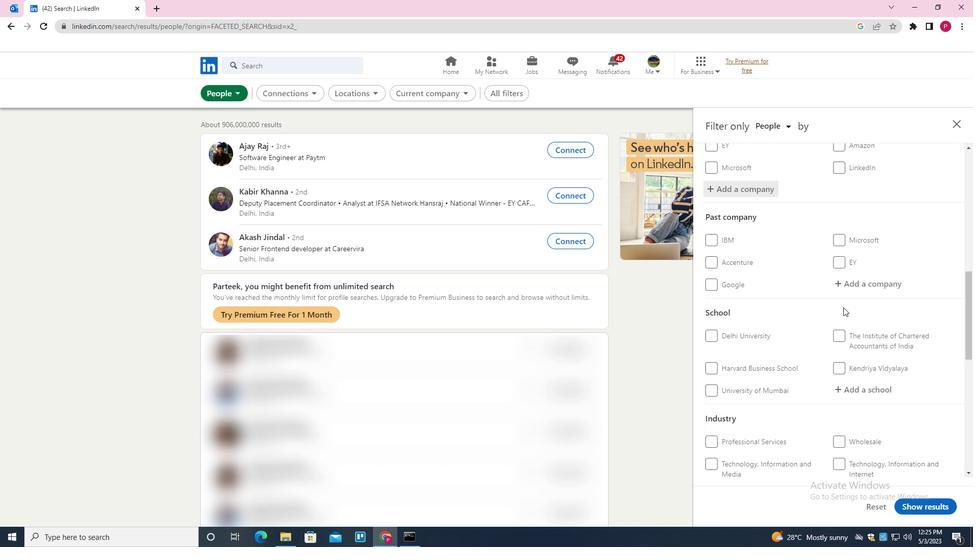 
Action: Mouse moved to (863, 236)
Screenshot: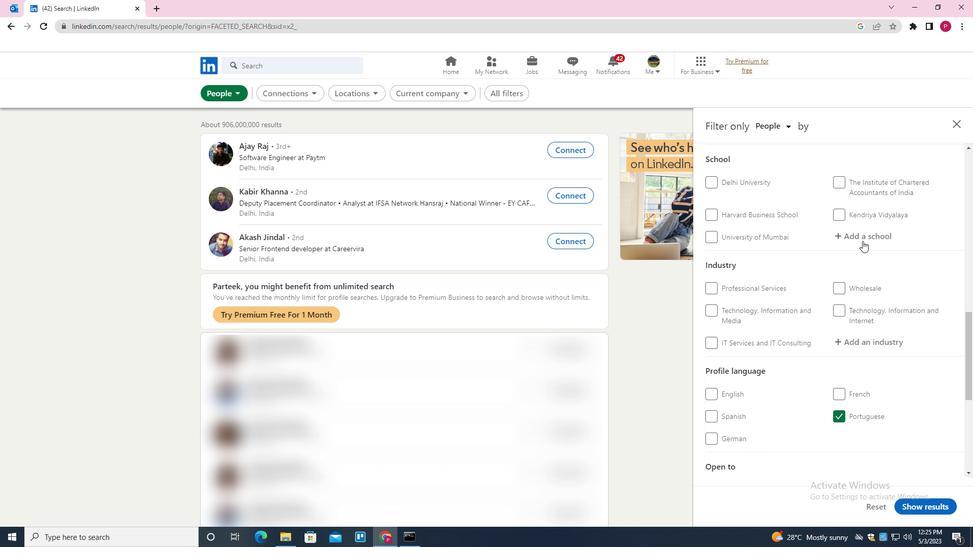 
Action: Mouse pressed left at (863, 236)
Screenshot: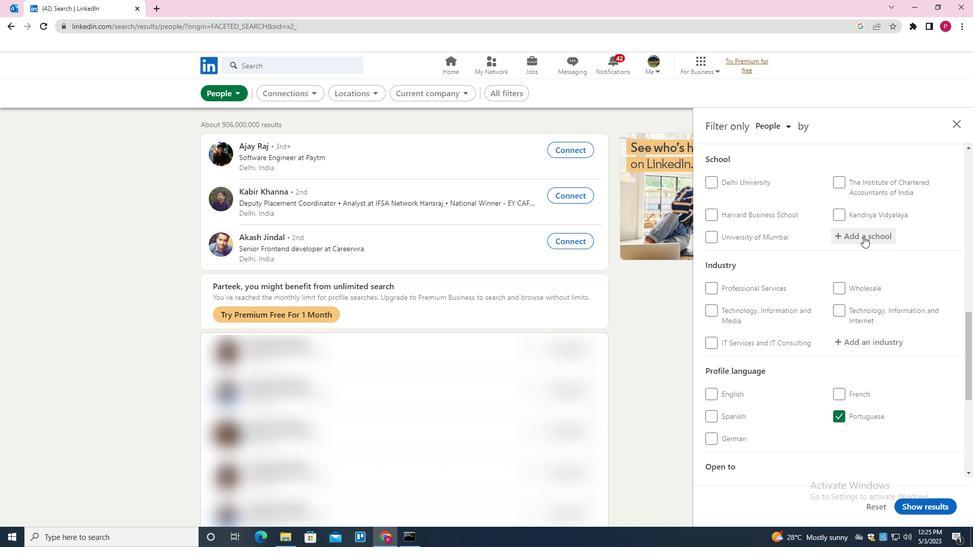 
Action: Key pressed <Key.shift><Key.shift><Key.shift><Key.shift><Key.shift><Key.shift><Key.shift><Key.shift><Key.shift>BANARAS<Key.space><Key.shift><Key.shift><Key.shift><Key.shift><Key.shift><Key.shift>HINDU<Key.space><Key.shift><Key.shift><Key.shift><Key.shift><Key.shift><Key.shift><Key.shift><Key.shift><Key.shift><Key.shift><Key.shift>UNIVERSITY<Key.down><Key.enter>
Screenshot: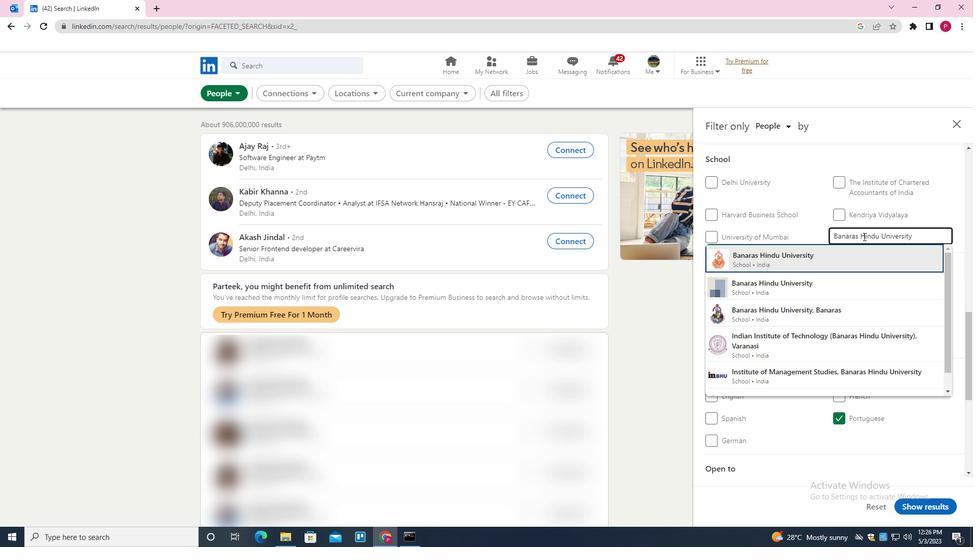 
Action: Mouse moved to (838, 268)
Screenshot: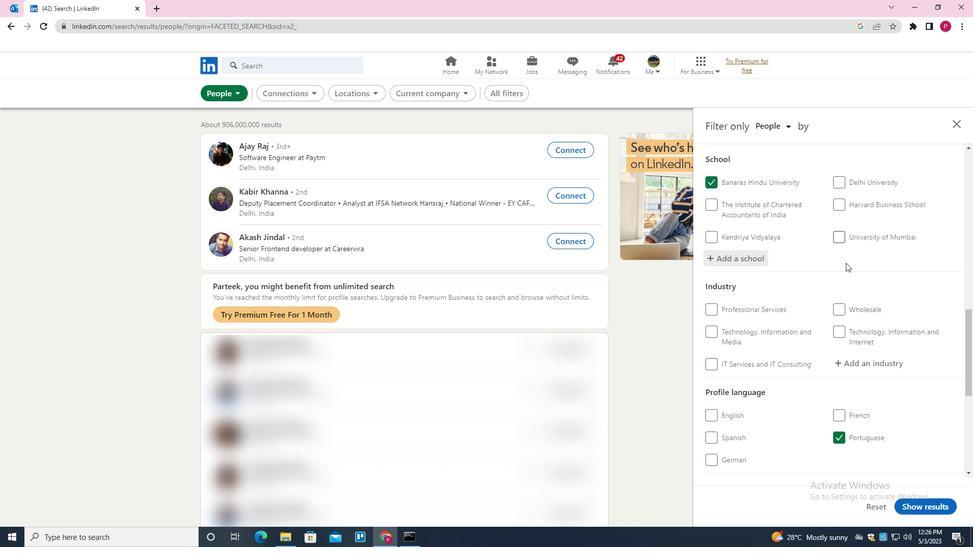 
Action: Mouse scrolled (838, 268) with delta (0, 0)
Screenshot: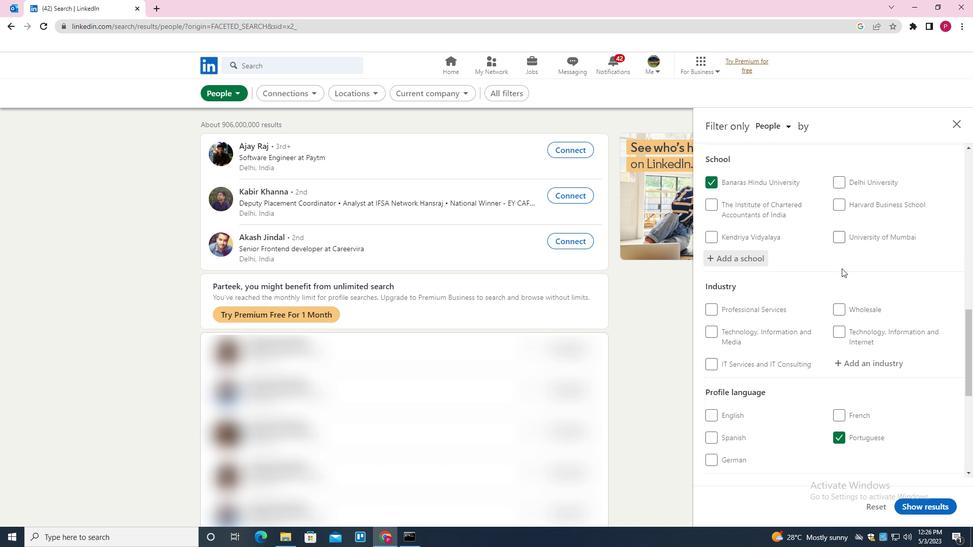 
Action: Mouse moved to (837, 268)
Screenshot: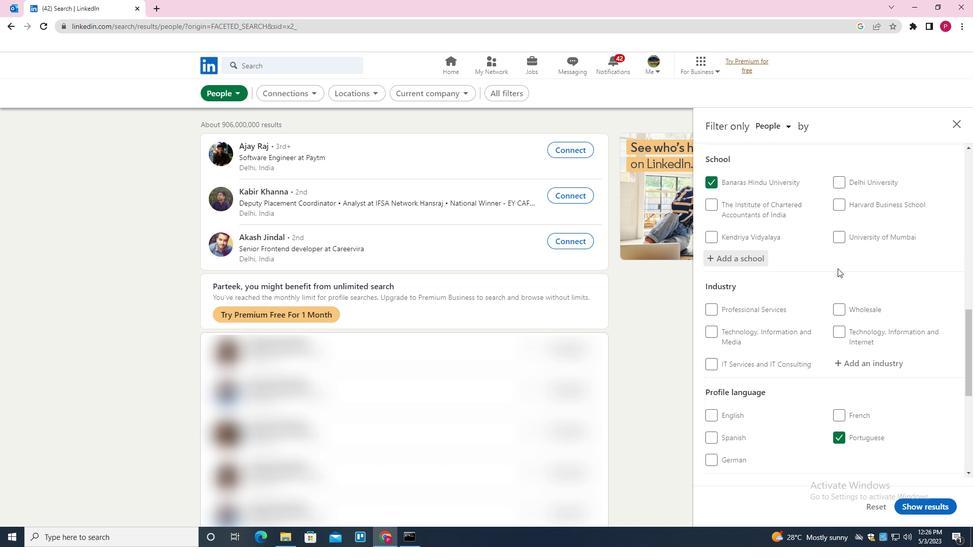 
Action: Mouse scrolled (837, 268) with delta (0, 0)
Screenshot: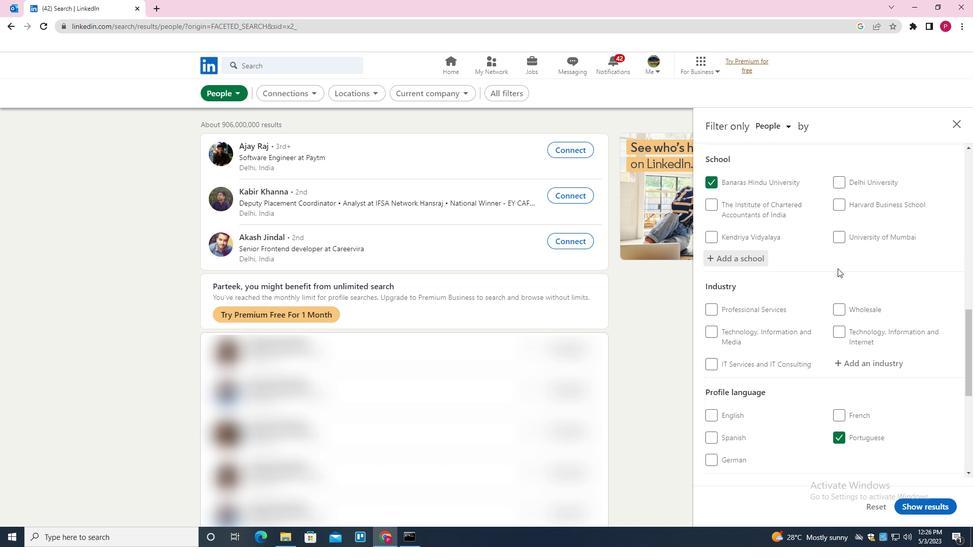 
Action: Mouse moved to (837, 265)
Screenshot: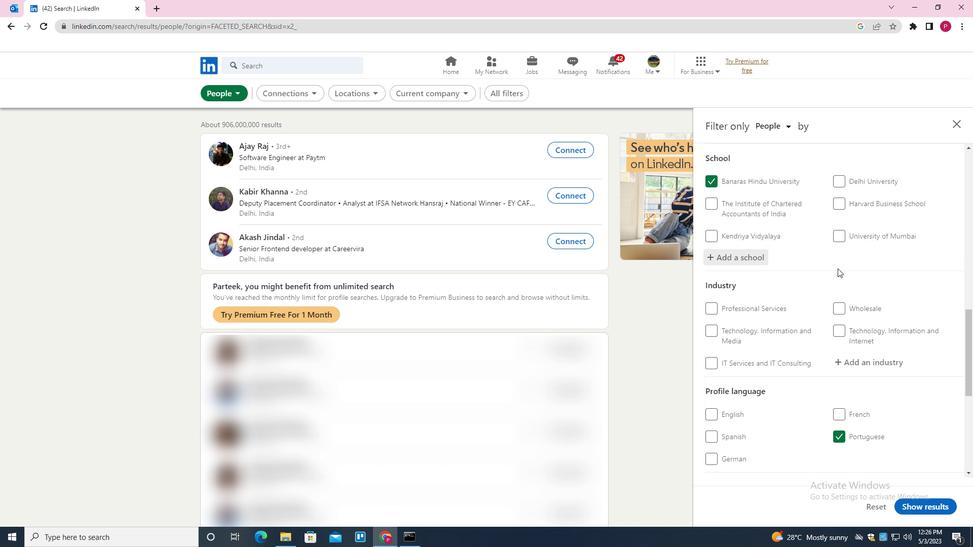 
Action: Mouse scrolled (837, 265) with delta (0, 0)
Screenshot: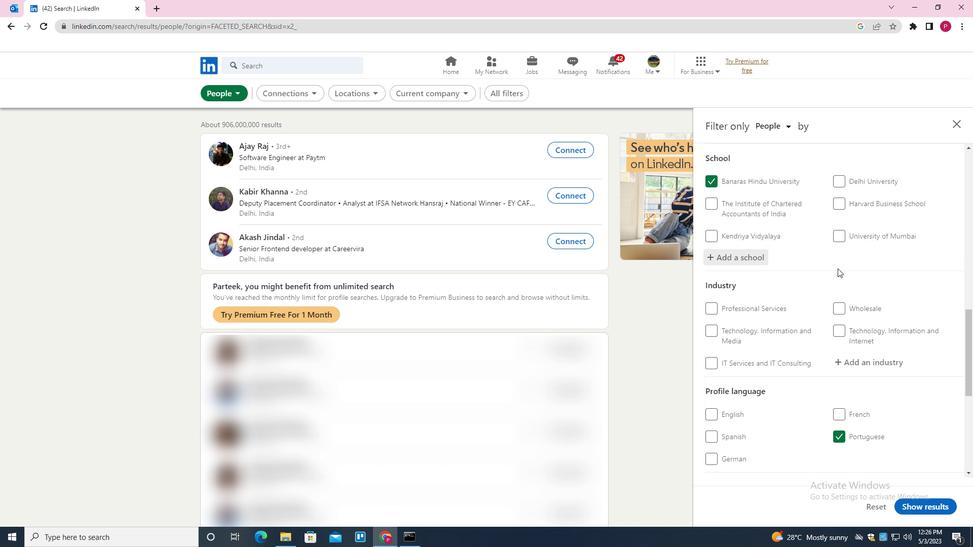 
Action: Mouse moved to (871, 215)
Screenshot: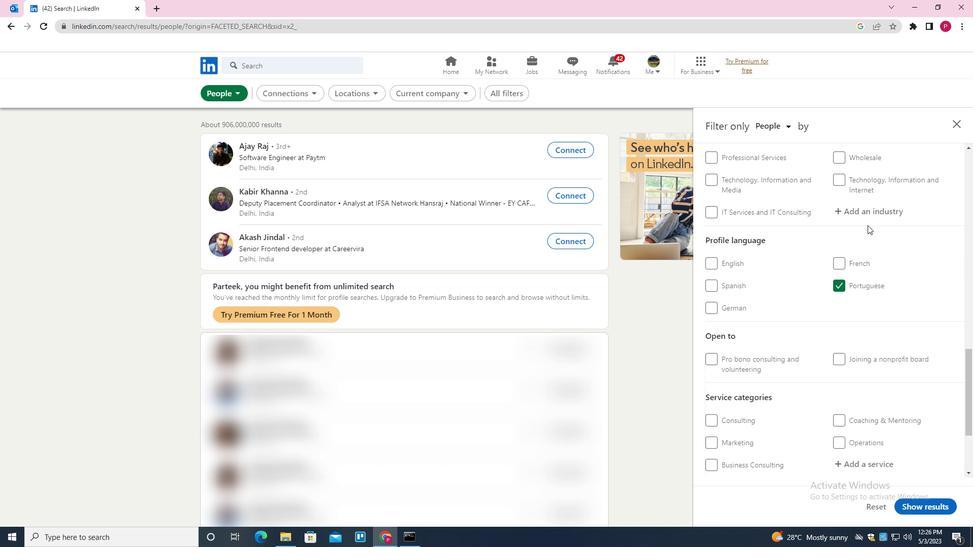 
Action: Mouse pressed left at (871, 215)
Screenshot: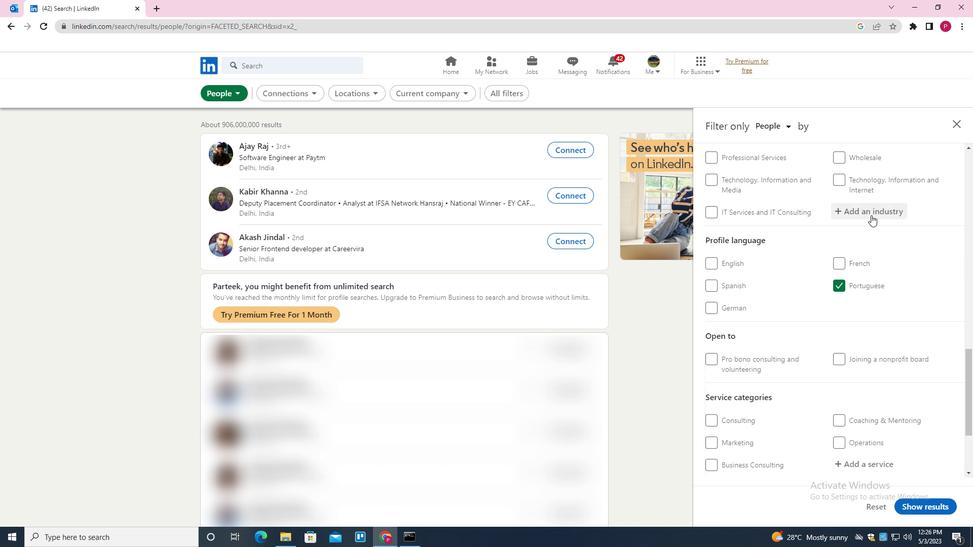 
Action: Key pressed <Key.shift><Key.shift><Key.shift><Key.shift><Key.shift><Key.shift><Key.shift><Key.shift><Key.shift><Key.shift><Key.shift><Key.shift><Key.shift><Key.shift><Key.shift><Key.shift><Key.shift><Key.shift><Key.shift><Key.shift><Key.shift><Key.shift><Key.shift><Key.shift><Key.shift><Key.shift><Key.shift><Key.shift><Key.shift><Key.shift><Key.shift><Key.shift><Key.shift>LEGISLATIVE<Key.space><Key.shift><Key.shift>OFFICES<Key.down><Key.enter>
Screenshot: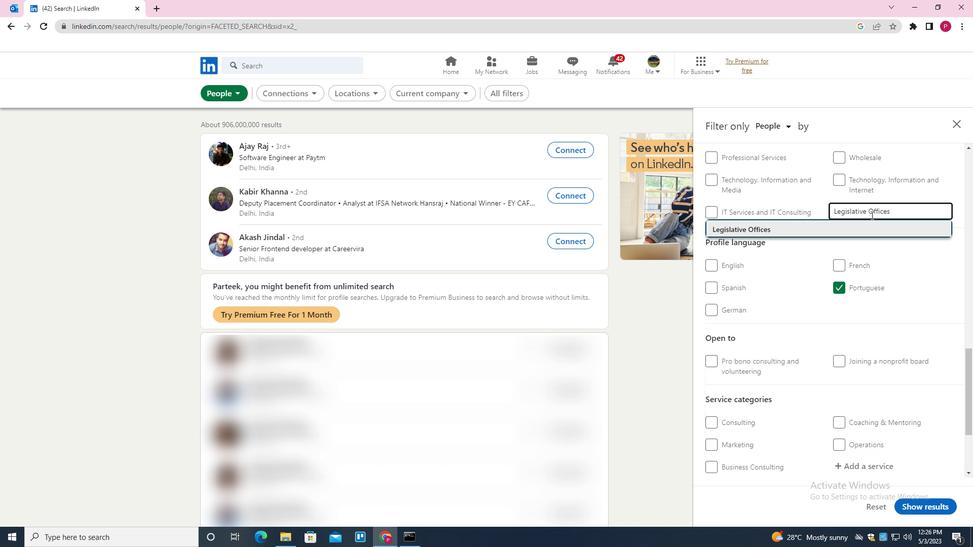 
Action: Mouse moved to (827, 244)
Screenshot: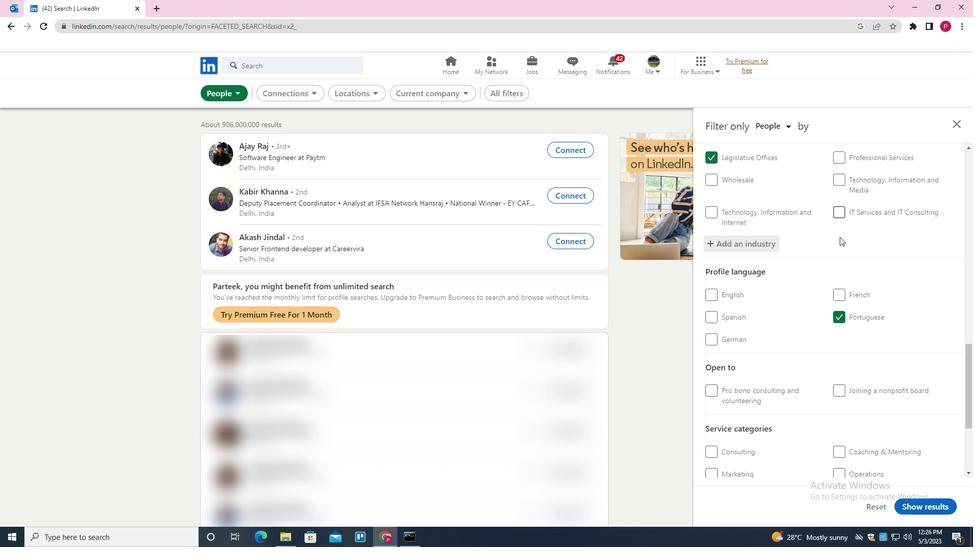 
Action: Mouse scrolled (827, 243) with delta (0, 0)
Screenshot: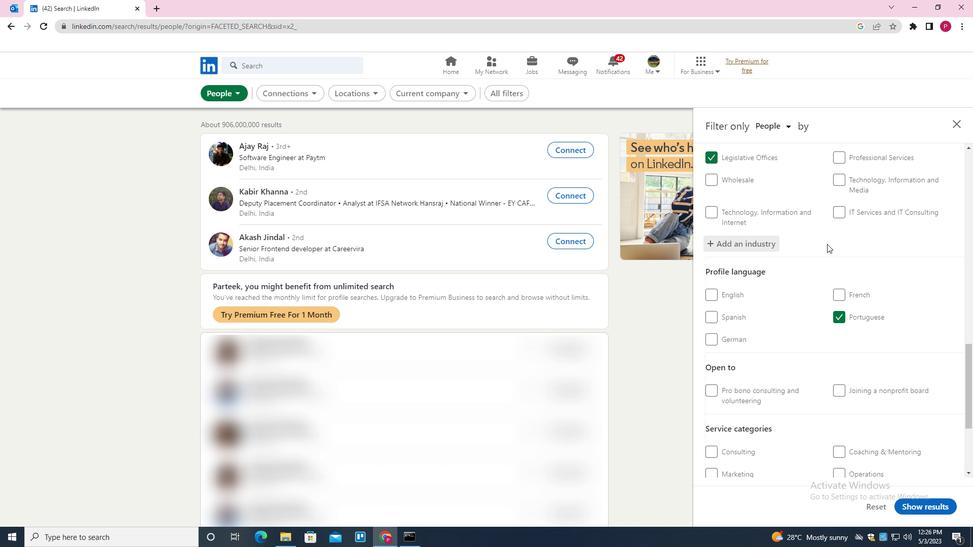 
Action: Mouse scrolled (827, 243) with delta (0, 0)
Screenshot: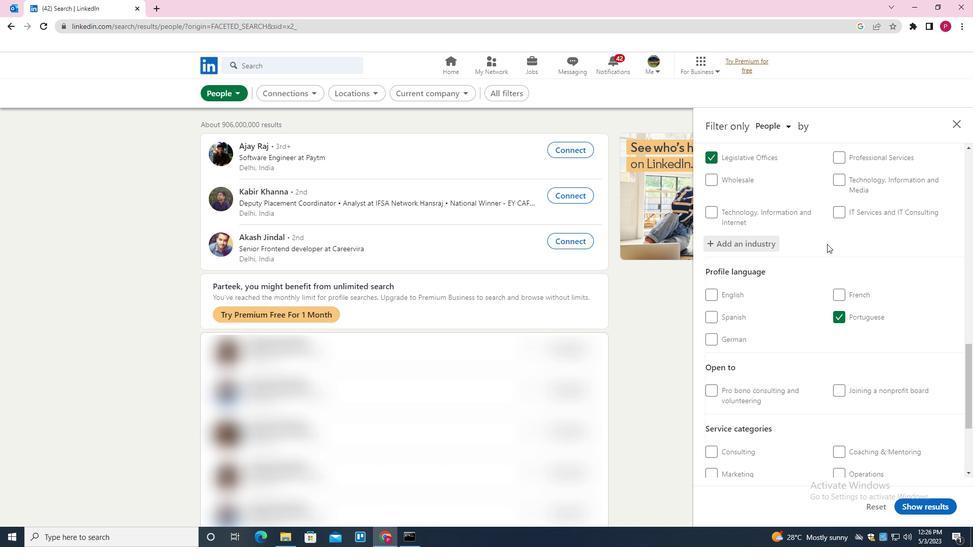 
Action: Mouse scrolled (827, 243) with delta (0, 0)
Screenshot: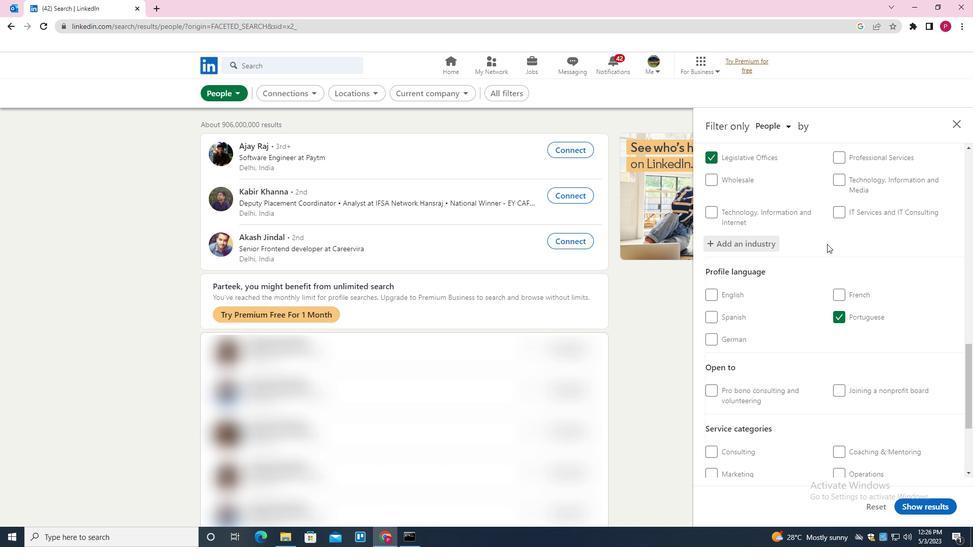 
Action: Mouse scrolled (827, 243) with delta (0, 0)
Screenshot: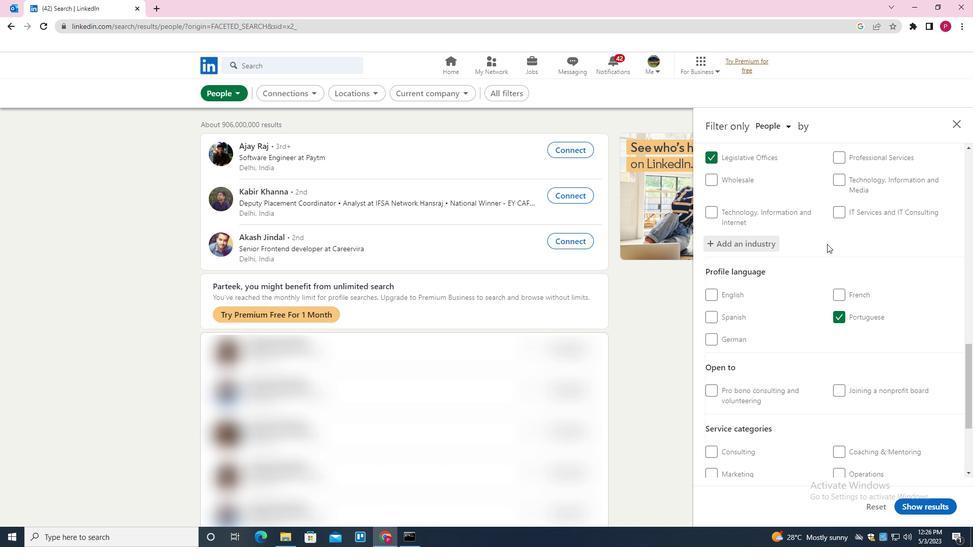 
Action: Mouse moved to (827, 244)
Screenshot: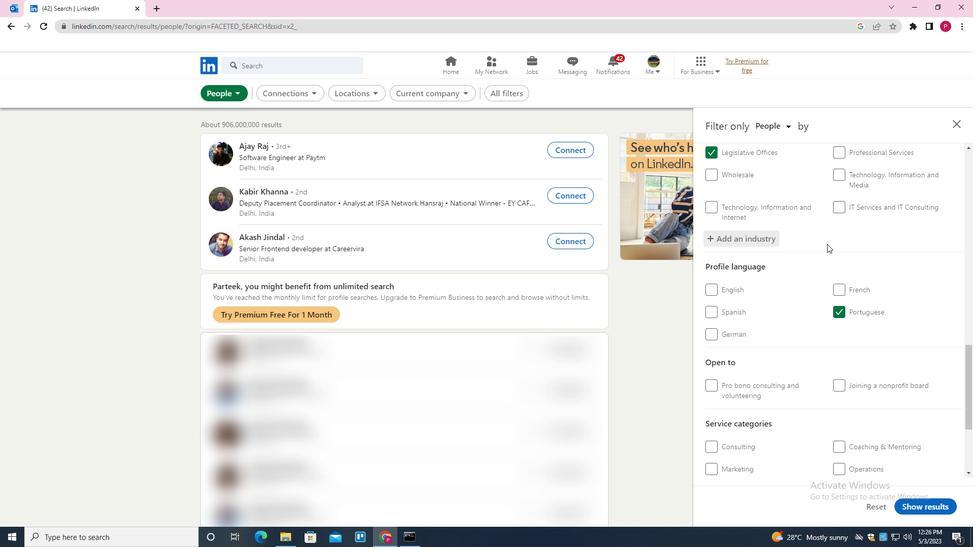
Action: Mouse scrolled (827, 243) with delta (0, 0)
Screenshot: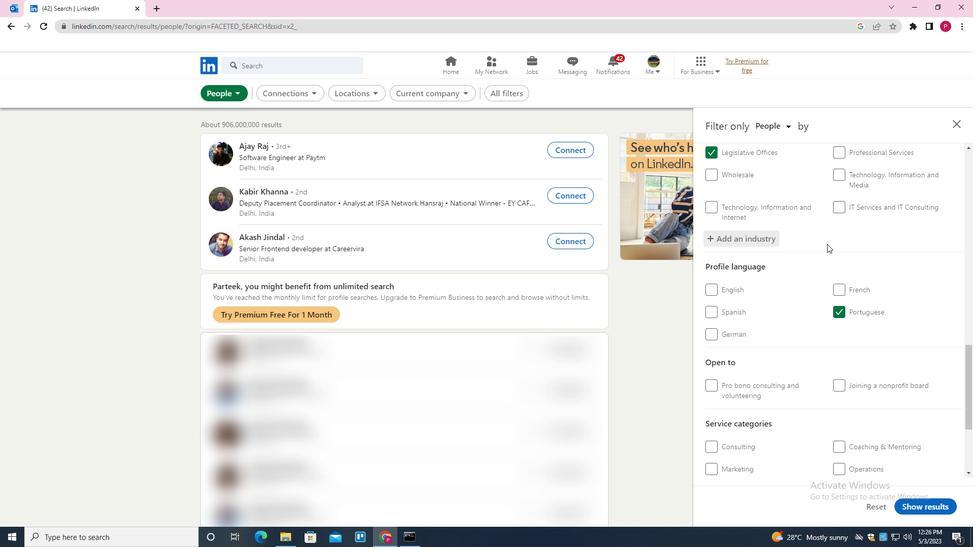 
Action: Mouse moved to (827, 245)
Screenshot: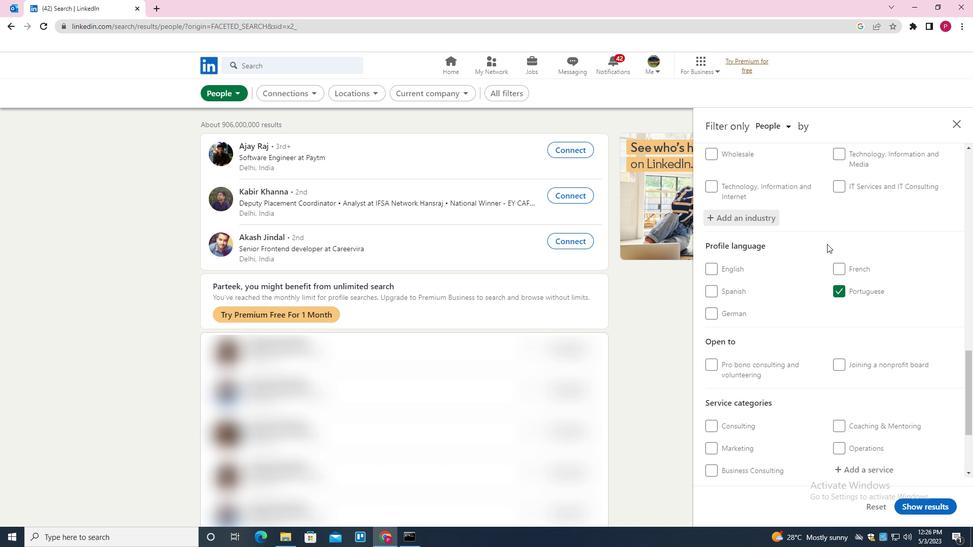 
Action: Mouse scrolled (827, 245) with delta (0, 0)
Screenshot: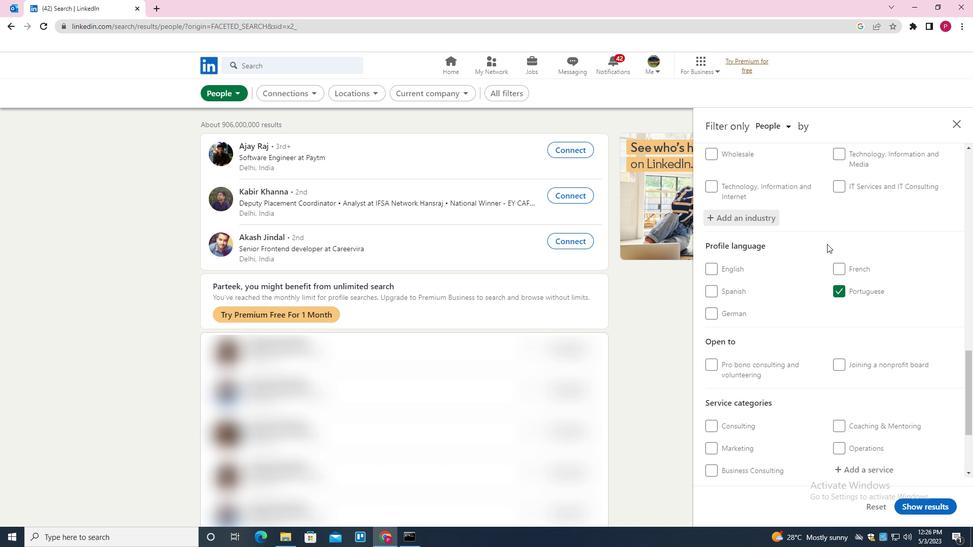 
Action: Mouse moved to (863, 336)
Screenshot: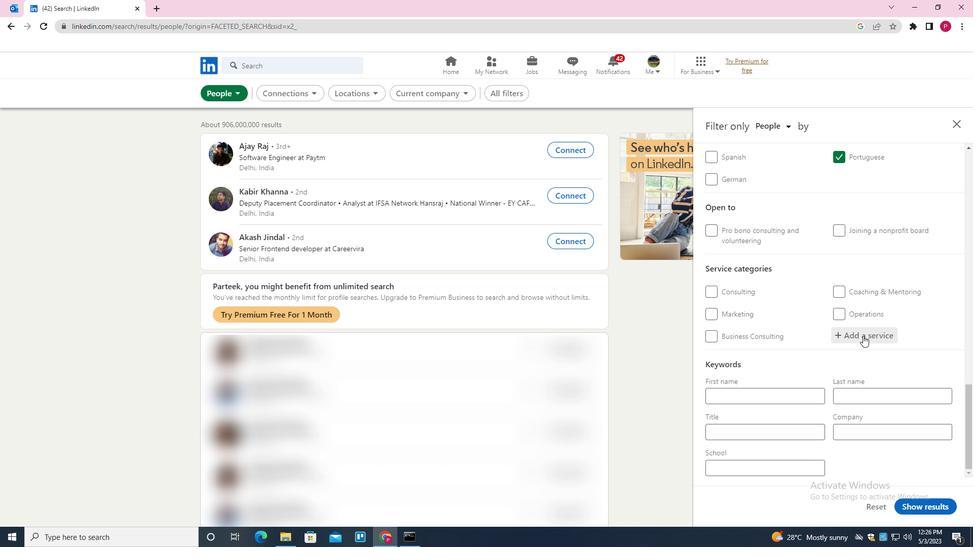 
Action: Mouse pressed left at (863, 336)
Screenshot: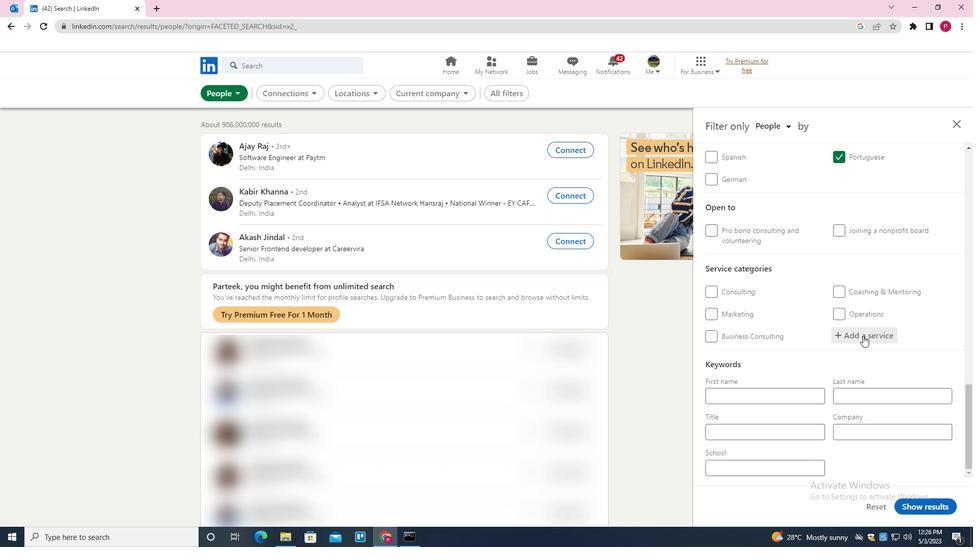
Action: Mouse moved to (853, 330)
Screenshot: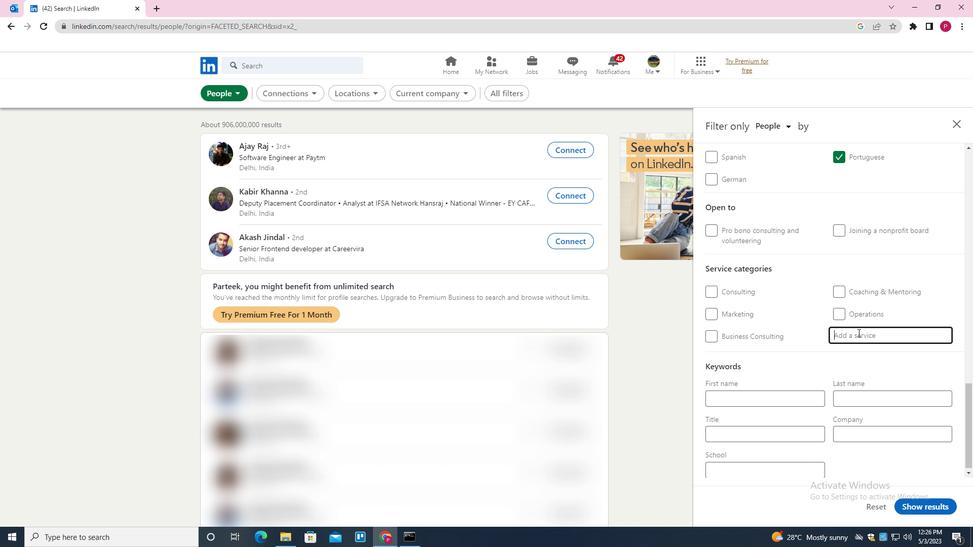 
Action: Key pressed <Key.shift><Key.shift>TYPING<Key.down><Key.enter>
Screenshot: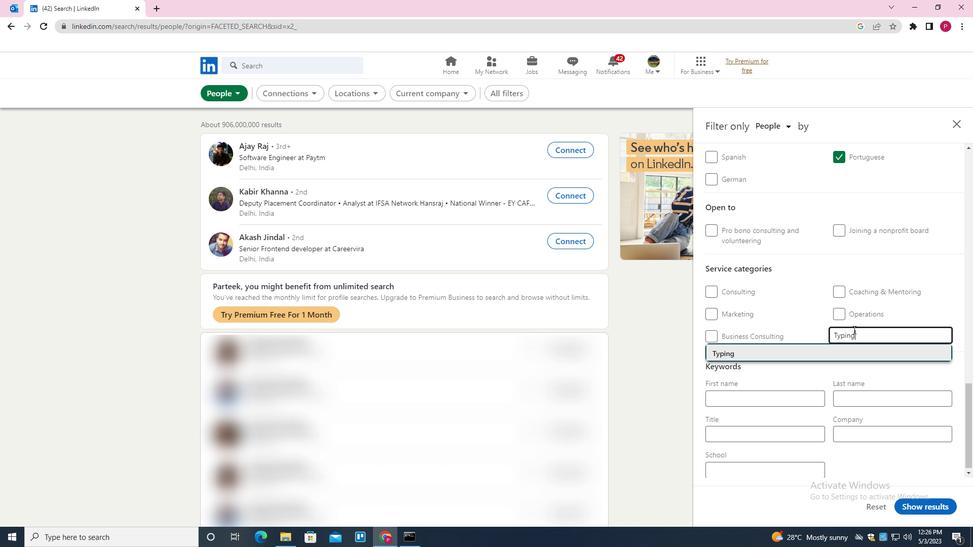 
Action: Mouse moved to (831, 342)
Screenshot: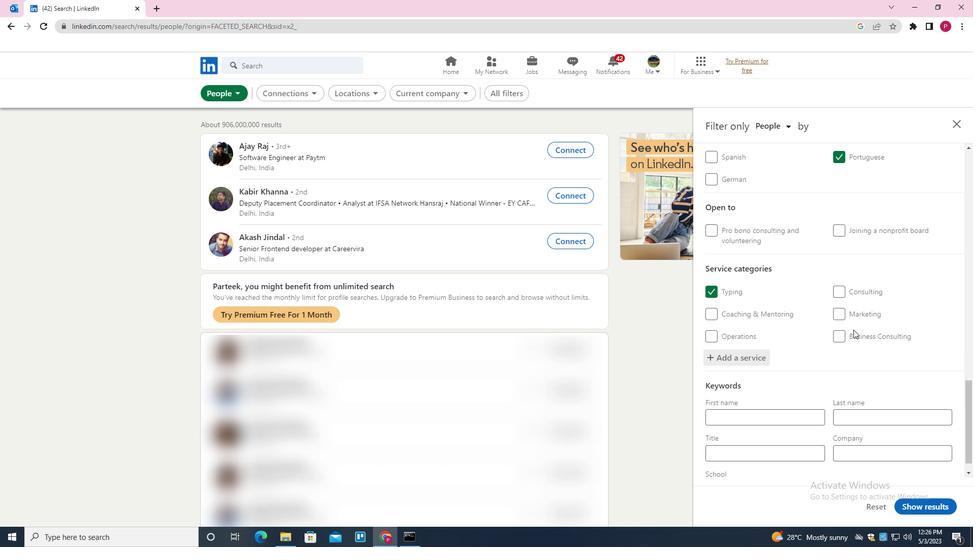 
Action: Mouse scrolled (831, 342) with delta (0, 0)
Screenshot: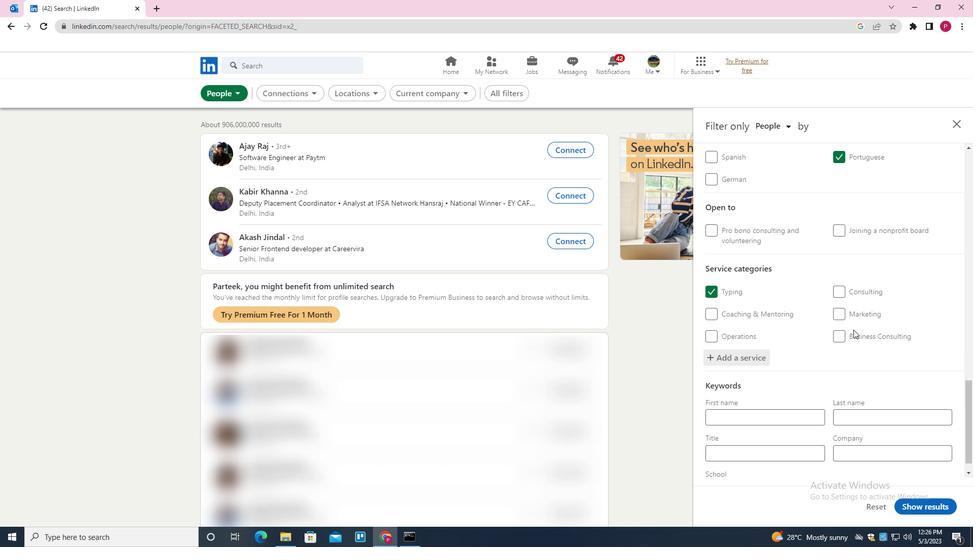 
Action: Mouse moved to (829, 347)
Screenshot: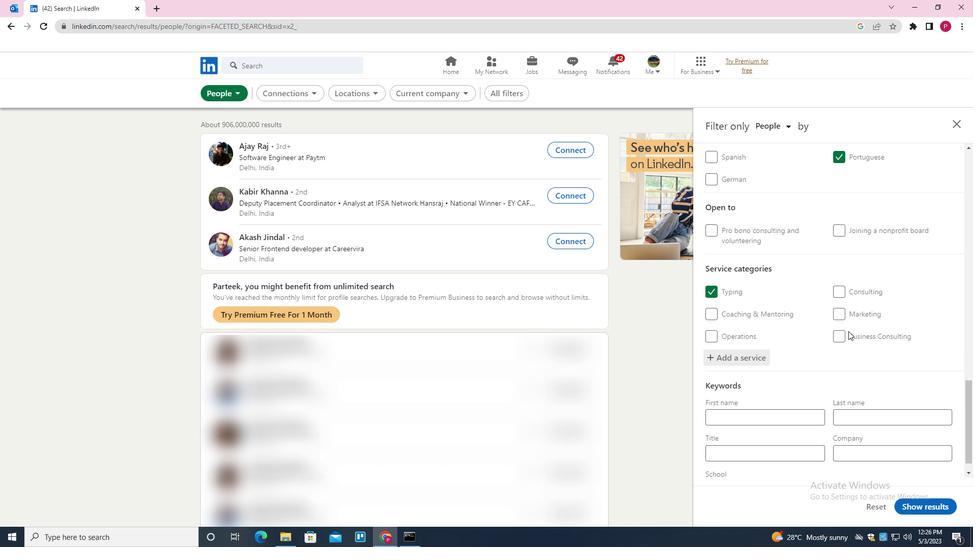 
Action: Mouse scrolled (829, 346) with delta (0, 0)
Screenshot: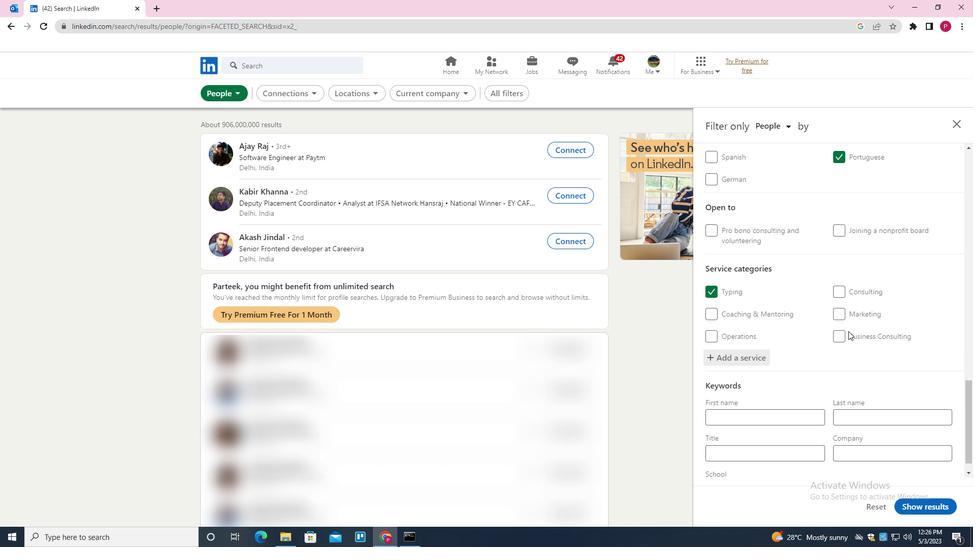 
Action: Mouse moved to (824, 351)
Screenshot: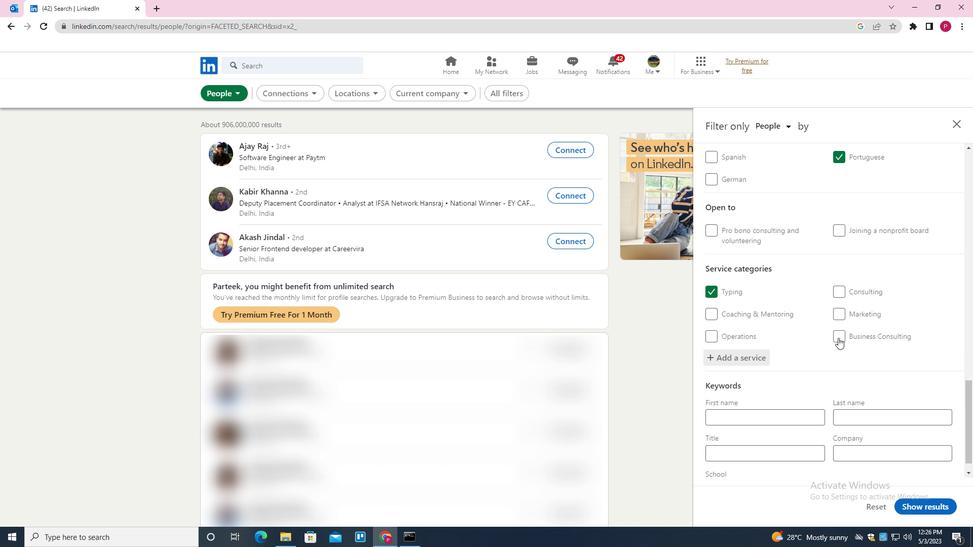 
Action: Mouse scrolled (824, 350) with delta (0, 0)
Screenshot: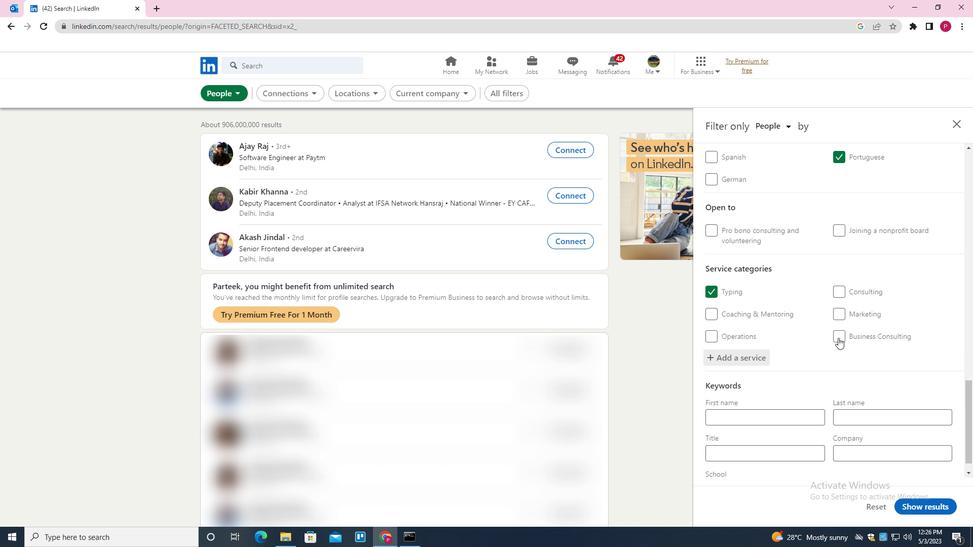 
Action: Mouse moved to (820, 356)
Screenshot: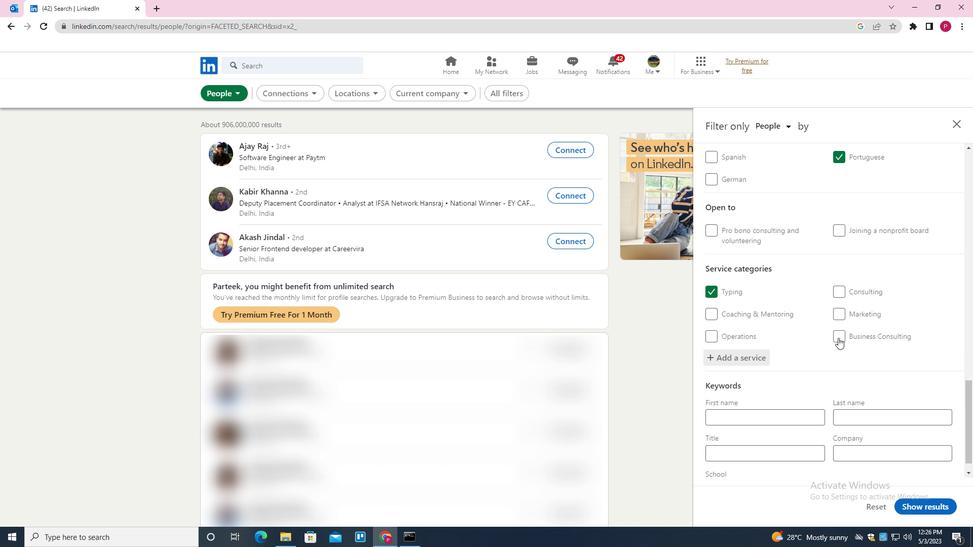 
Action: Mouse scrolled (820, 355) with delta (0, 0)
Screenshot: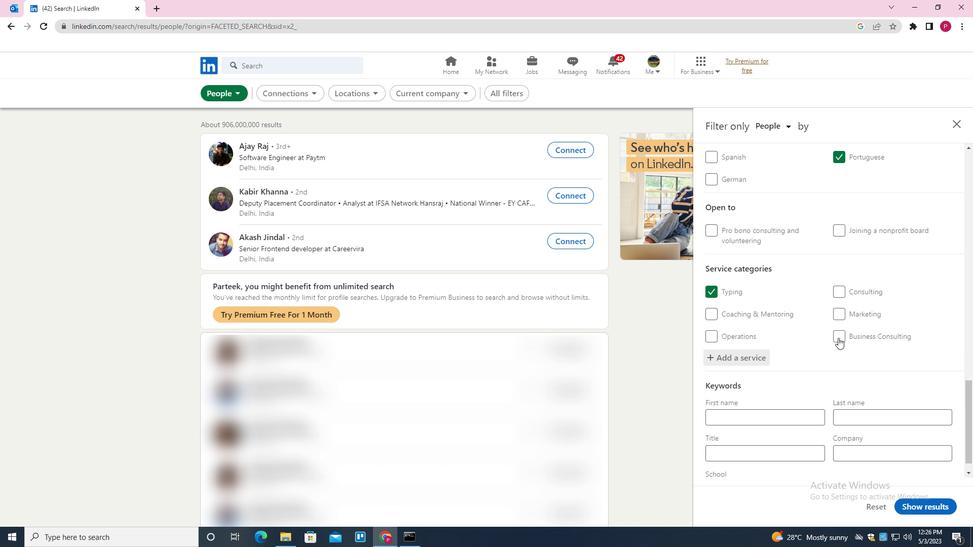
Action: Mouse moved to (816, 360)
Screenshot: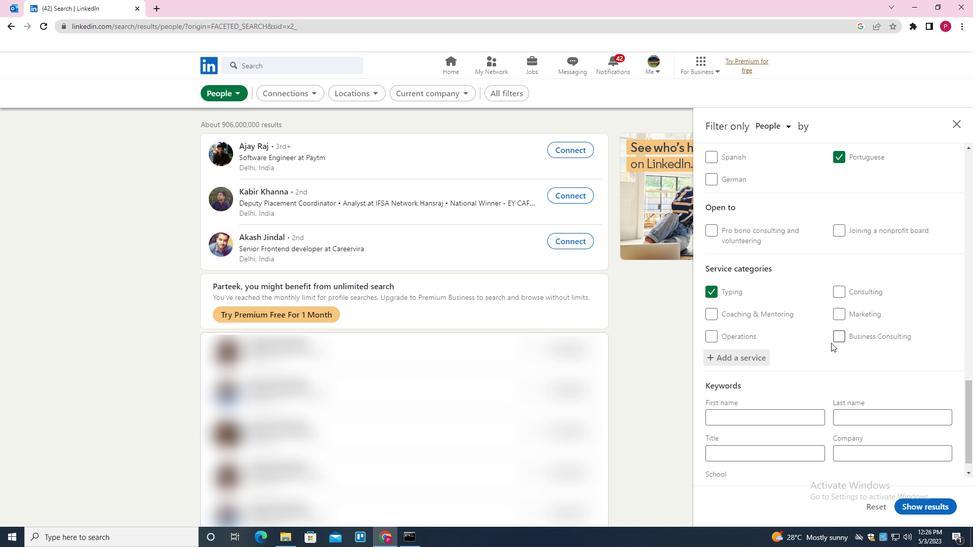 
Action: Mouse scrolled (816, 360) with delta (0, 0)
Screenshot: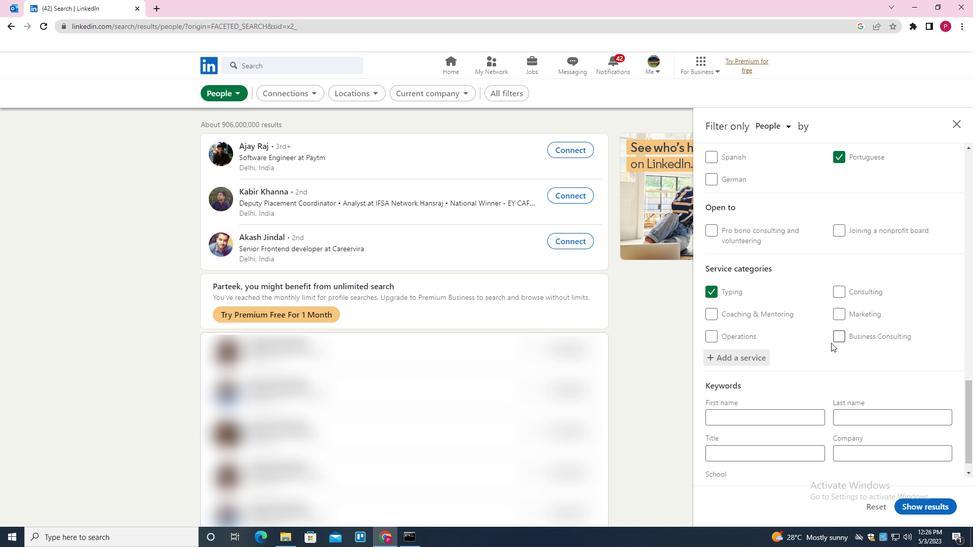 
Action: Mouse moved to (772, 427)
Screenshot: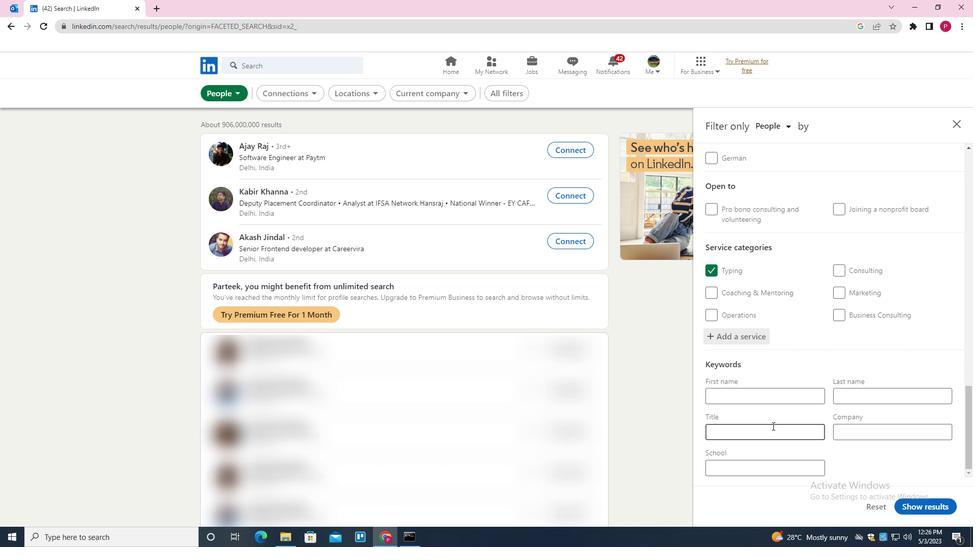
Action: Mouse pressed left at (772, 427)
Screenshot: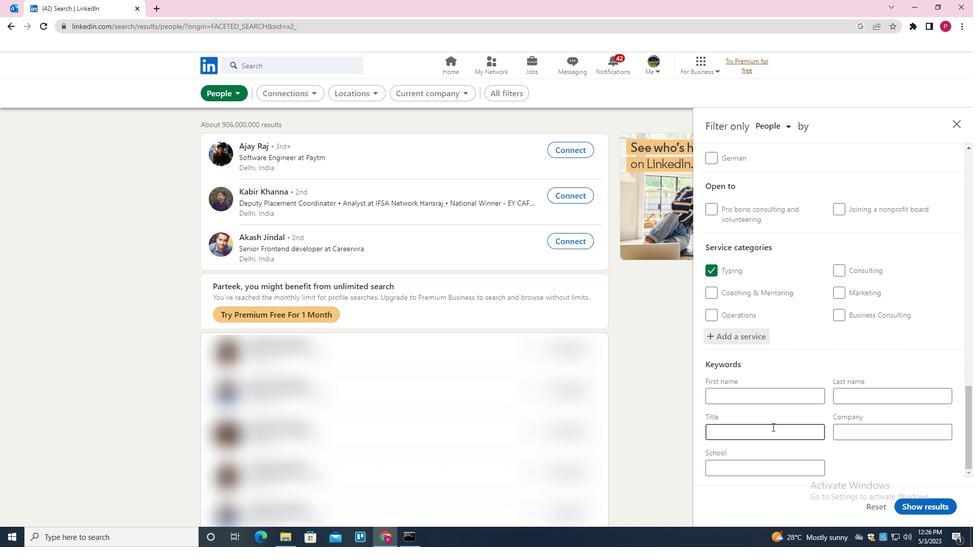 
Action: Key pressed <Key.shift><Key.shift><Key.shift>THERAPIST
Screenshot: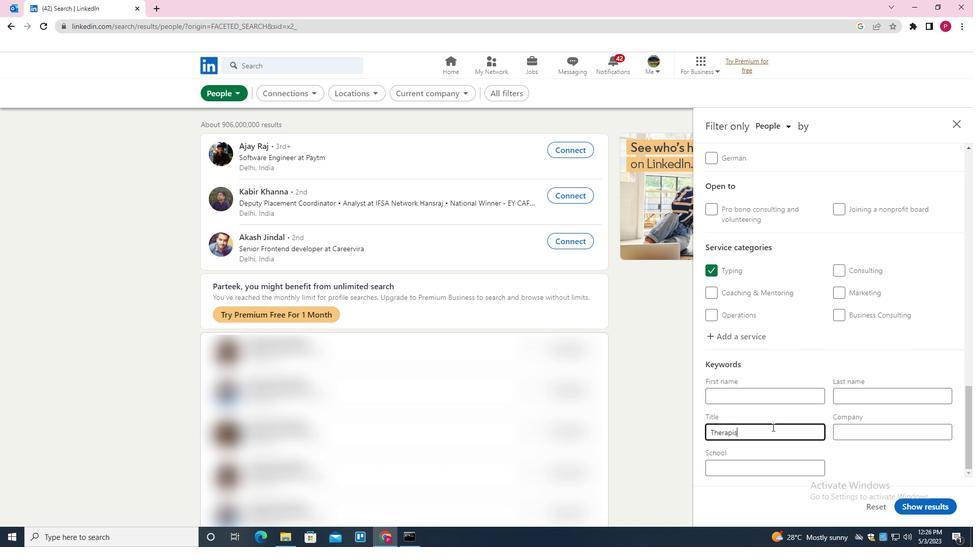
Action: Mouse moved to (917, 503)
Screenshot: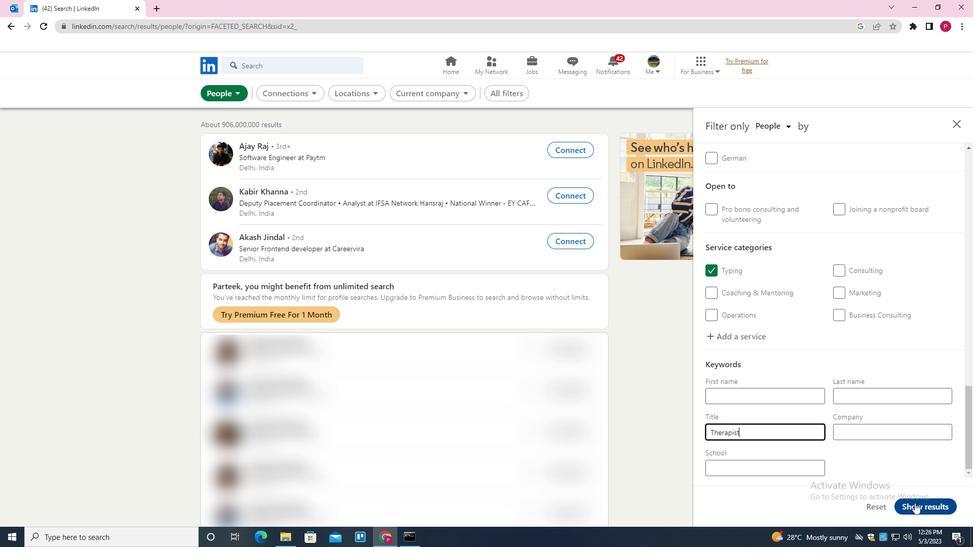 
Action: Mouse pressed left at (917, 503)
Screenshot: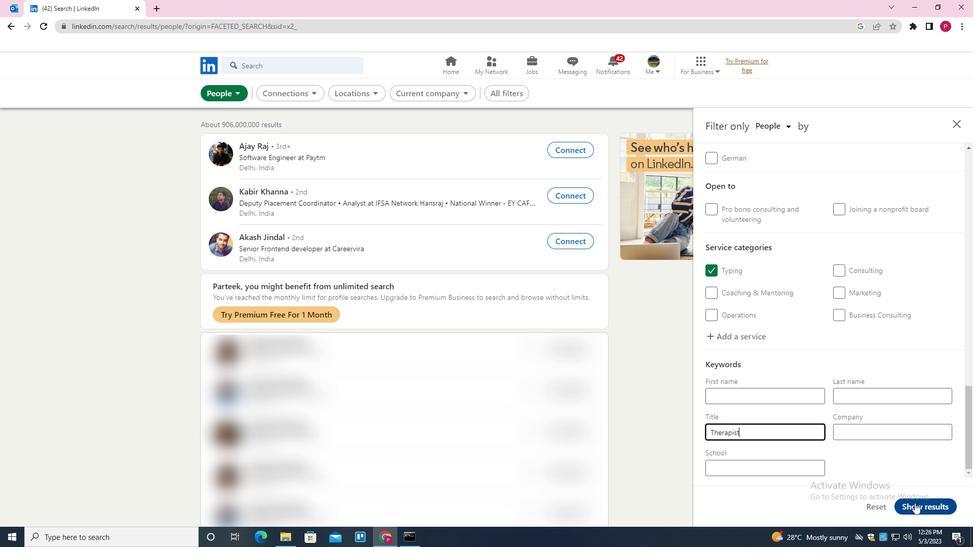 
Action: Mouse moved to (461, 197)
Screenshot: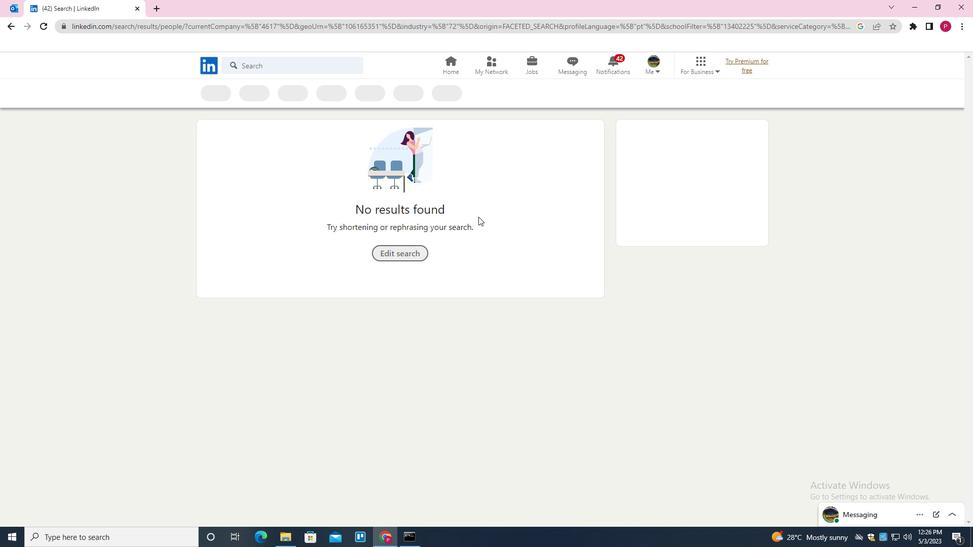 
